 Task: In the Company manhattan.edu, Add note: 'Review and update the company's social media content calendar.'. Mark checkbox to create task to follow up ': Tomorrow'. Create task, with  description: Appointment FIxed, Add due date: Today; Add reminder: 30 Minutes before. Set Priority Low  and add note: Review the attached proposal before the meeting and highlight the key benefits for the client.. Logged in from softage.1@softage.net
Action: Mouse moved to (105, 62)
Screenshot: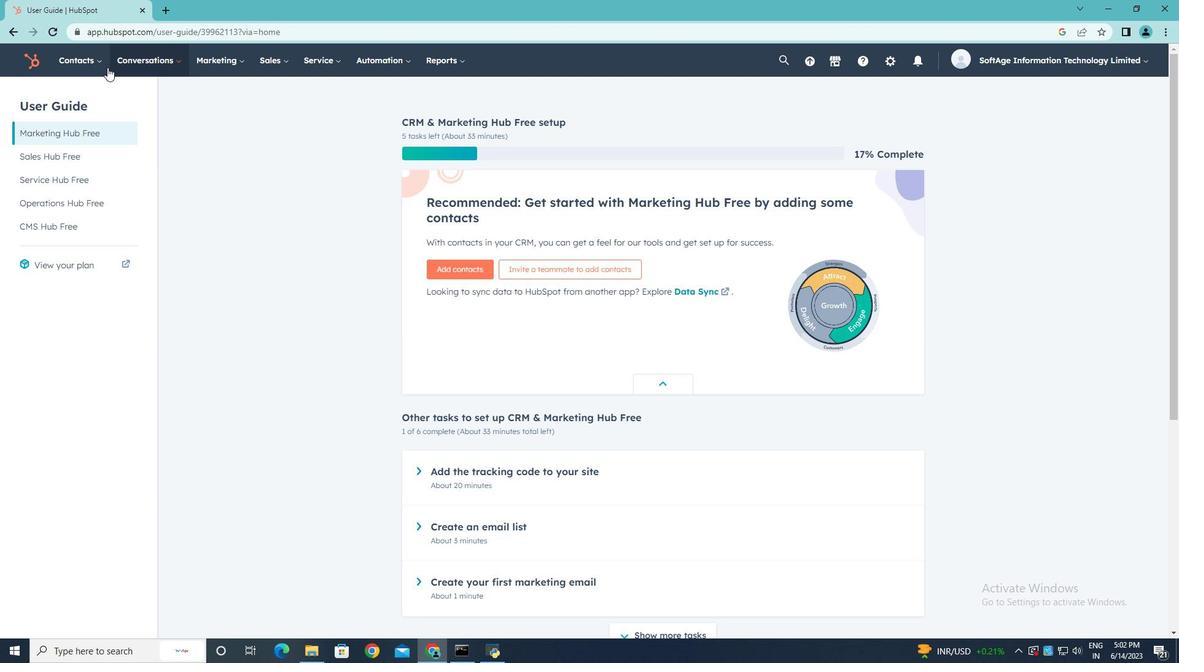 
Action: Mouse pressed left at (105, 62)
Screenshot: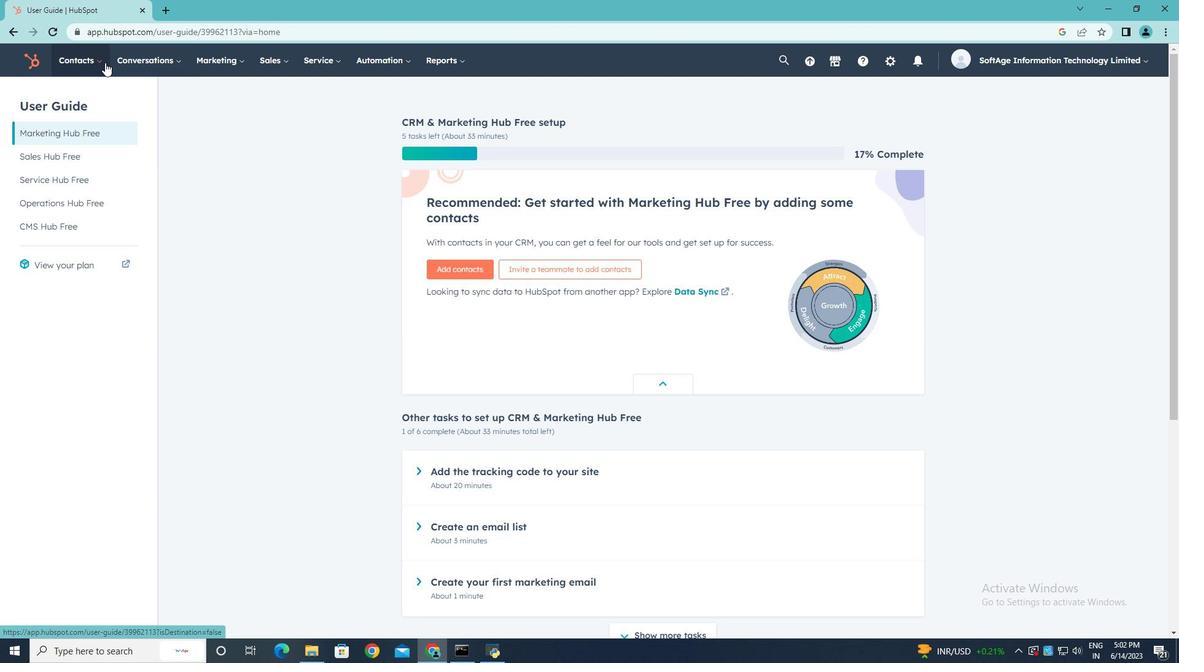 
Action: Mouse moved to (89, 122)
Screenshot: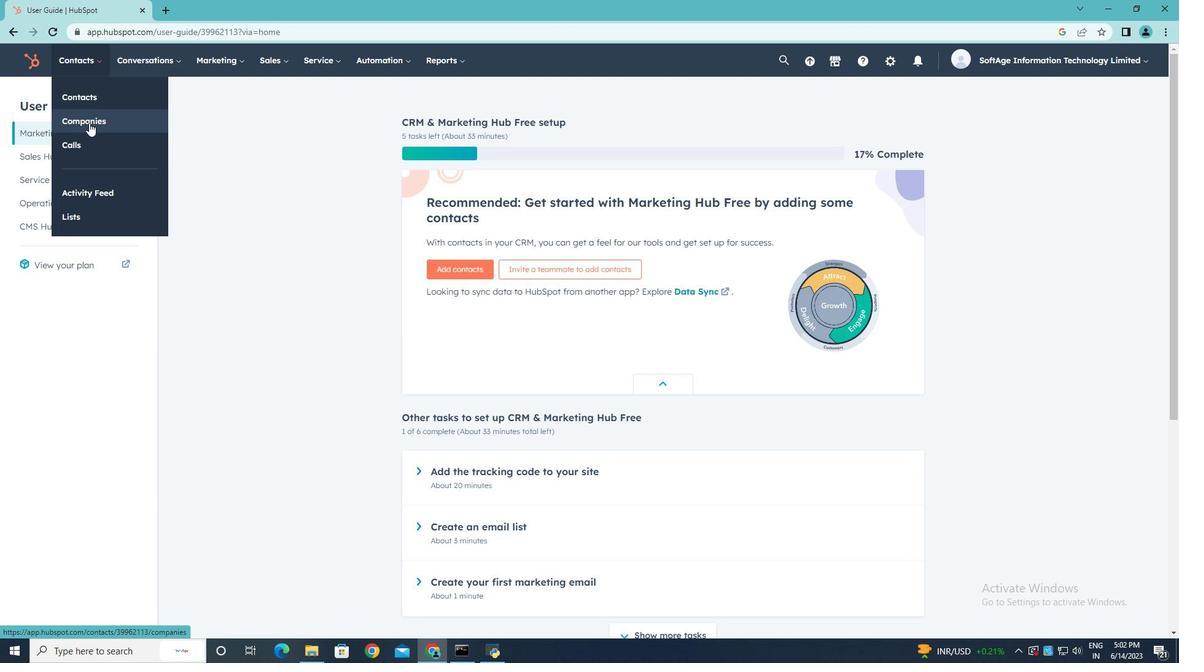 
Action: Mouse pressed left at (89, 122)
Screenshot: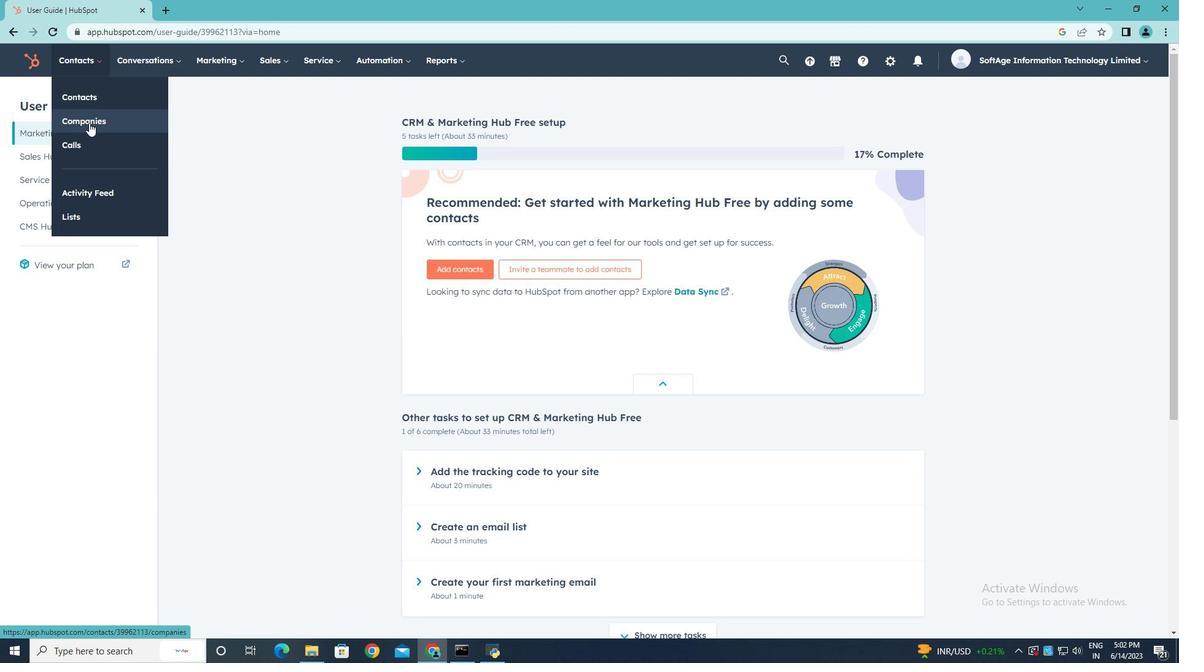 
Action: Mouse moved to (103, 195)
Screenshot: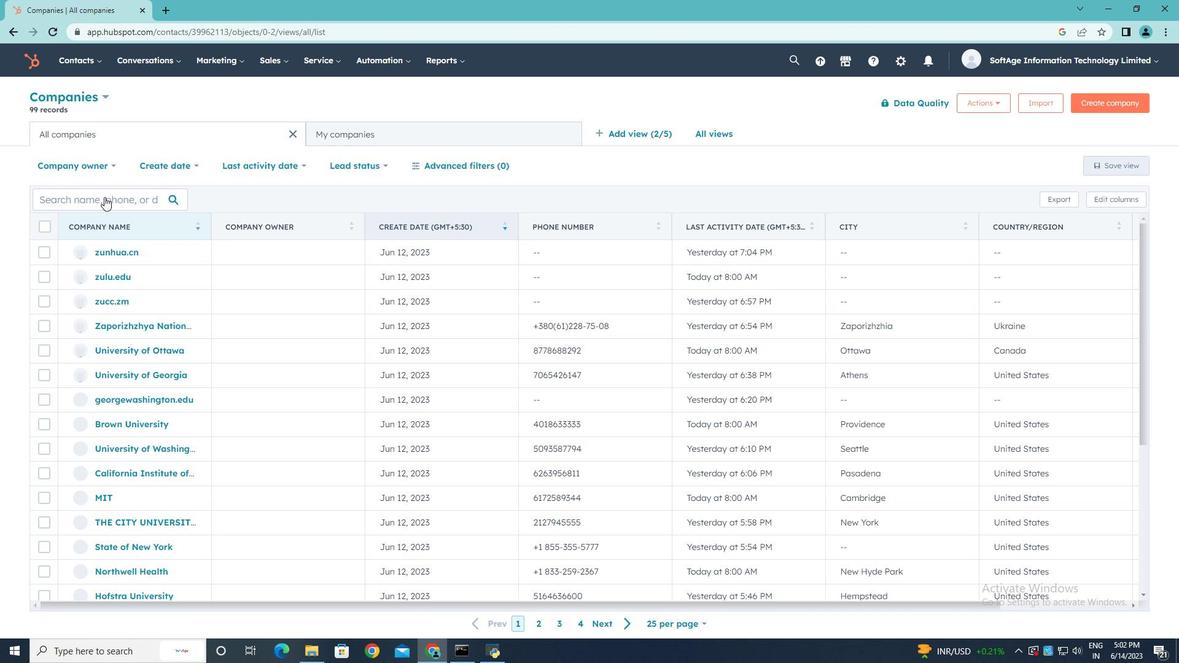 
Action: Mouse pressed left at (103, 195)
Screenshot: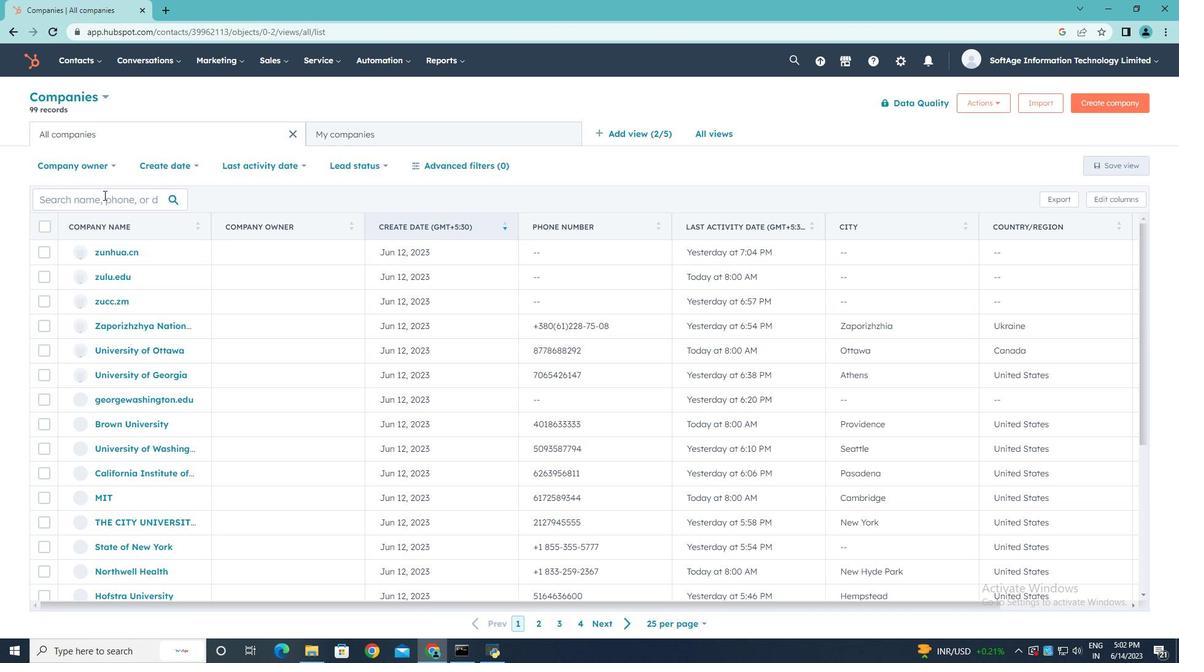 
Action: Key pressed manhattan.edu
Screenshot: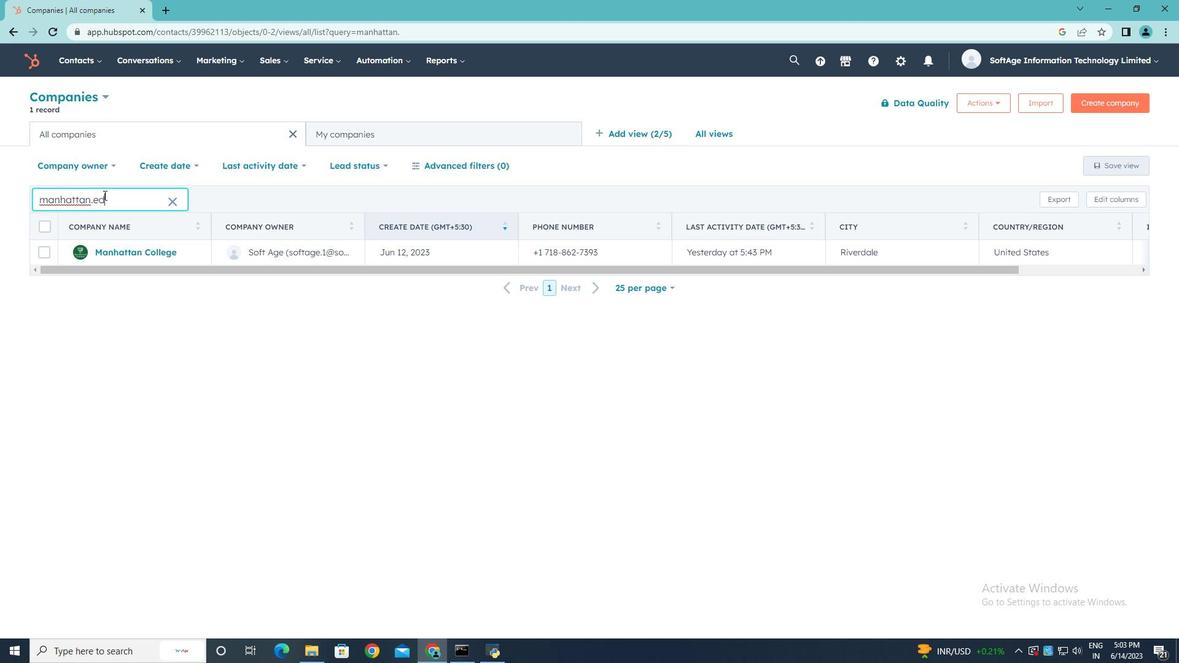 
Action: Mouse moved to (127, 252)
Screenshot: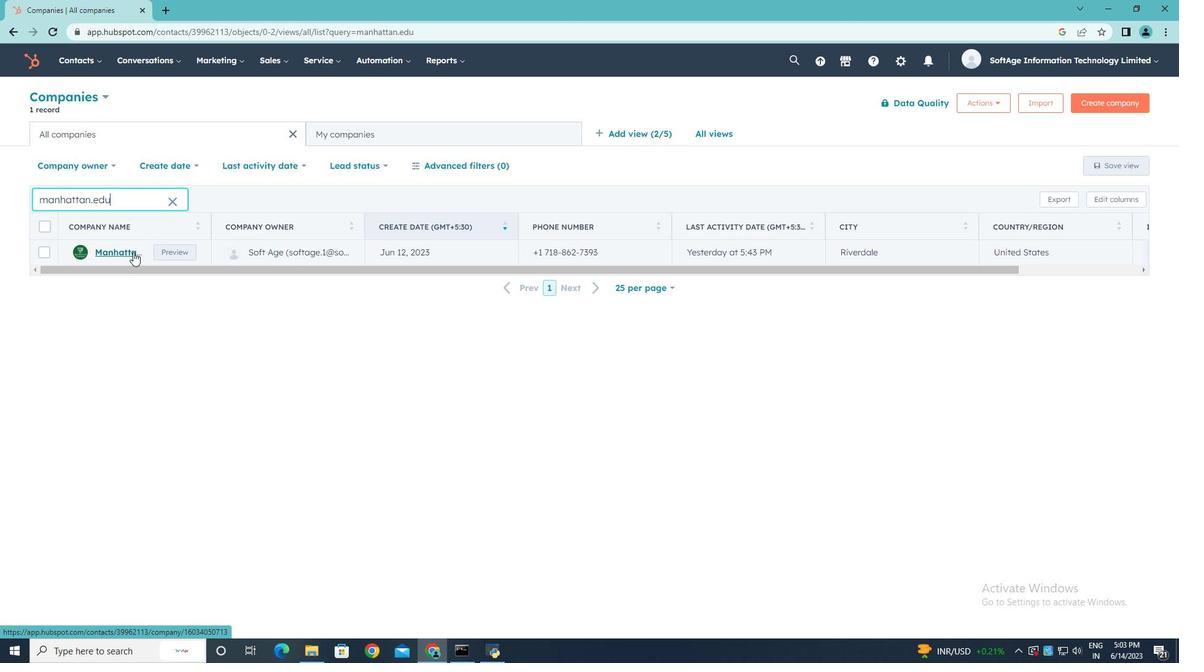 
Action: Mouse pressed left at (127, 252)
Screenshot: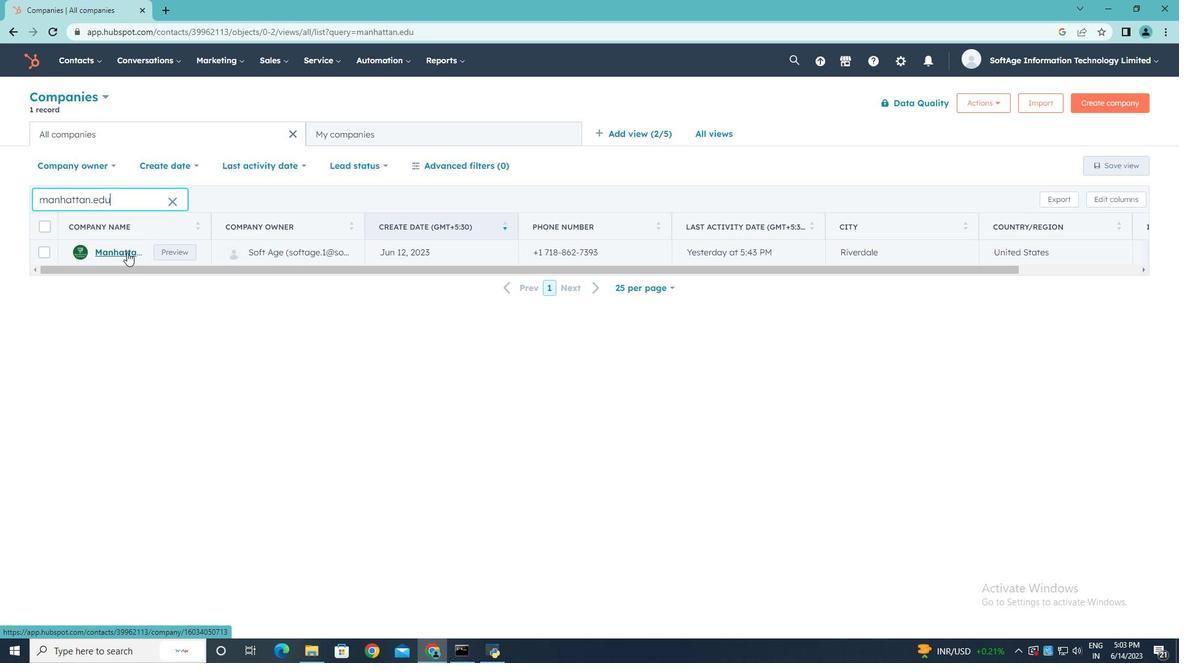 
Action: Mouse moved to (39, 203)
Screenshot: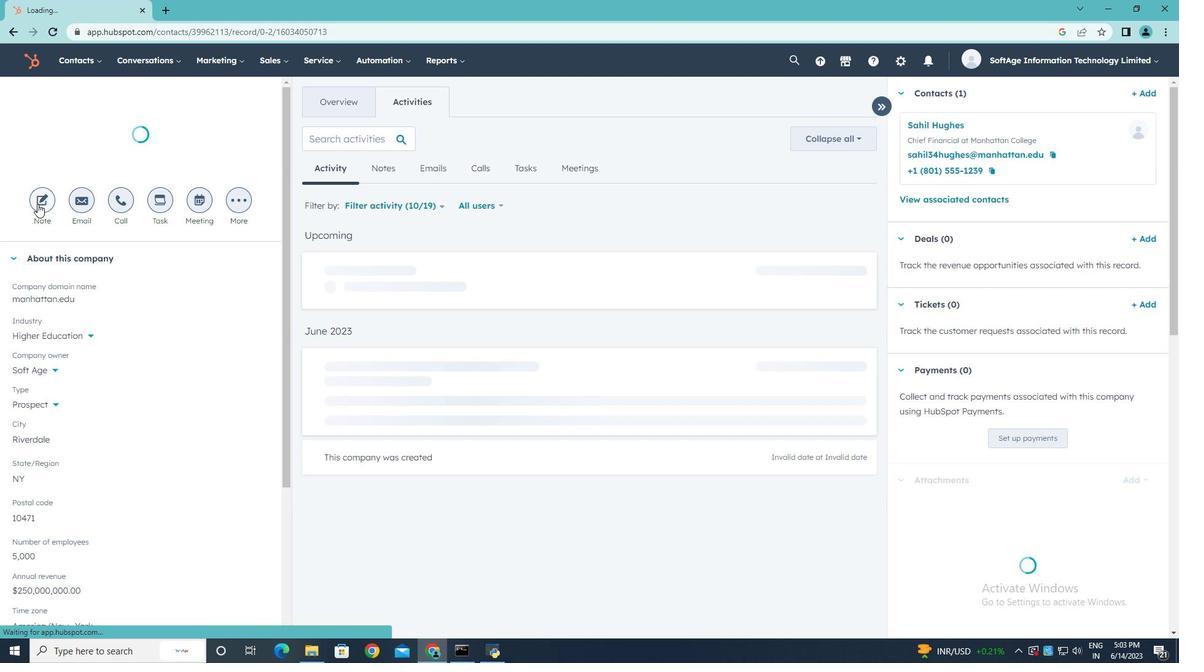 
Action: Mouse pressed left at (39, 203)
Screenshot: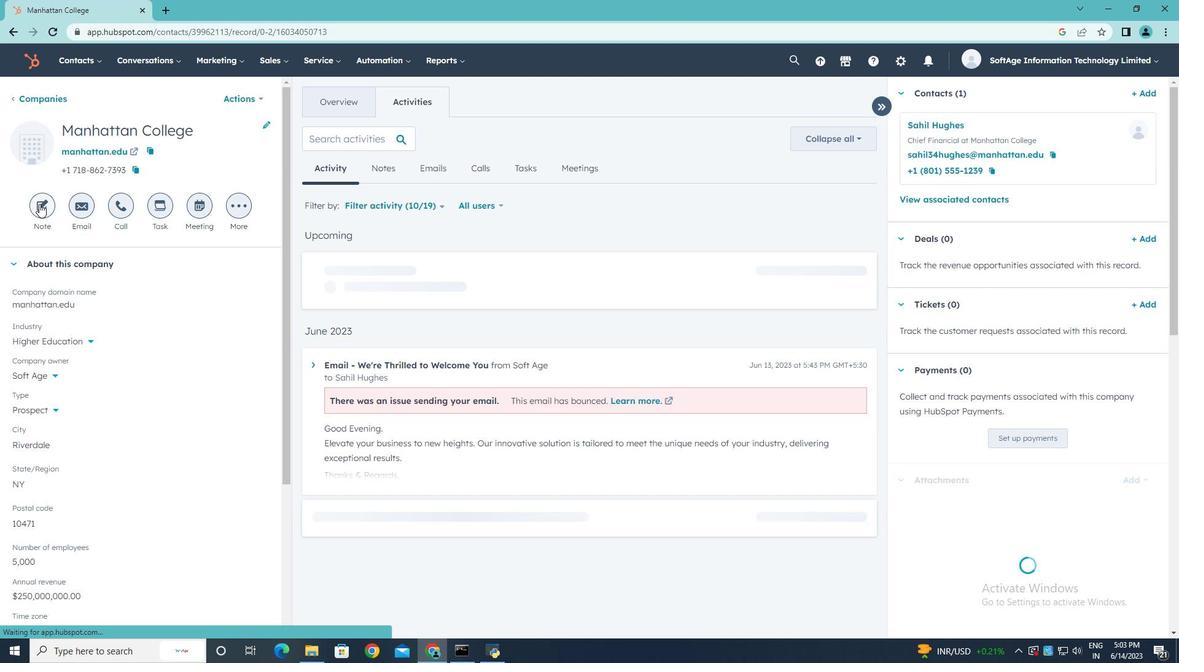 
Action: Key pressed <Key.shift>Review<Key.space>and<Key.space>update<Key.space>the<Key.space>company's<Key.space>social<Key.space>media<Key.space>content<Key.space>calendar.
Screenshot: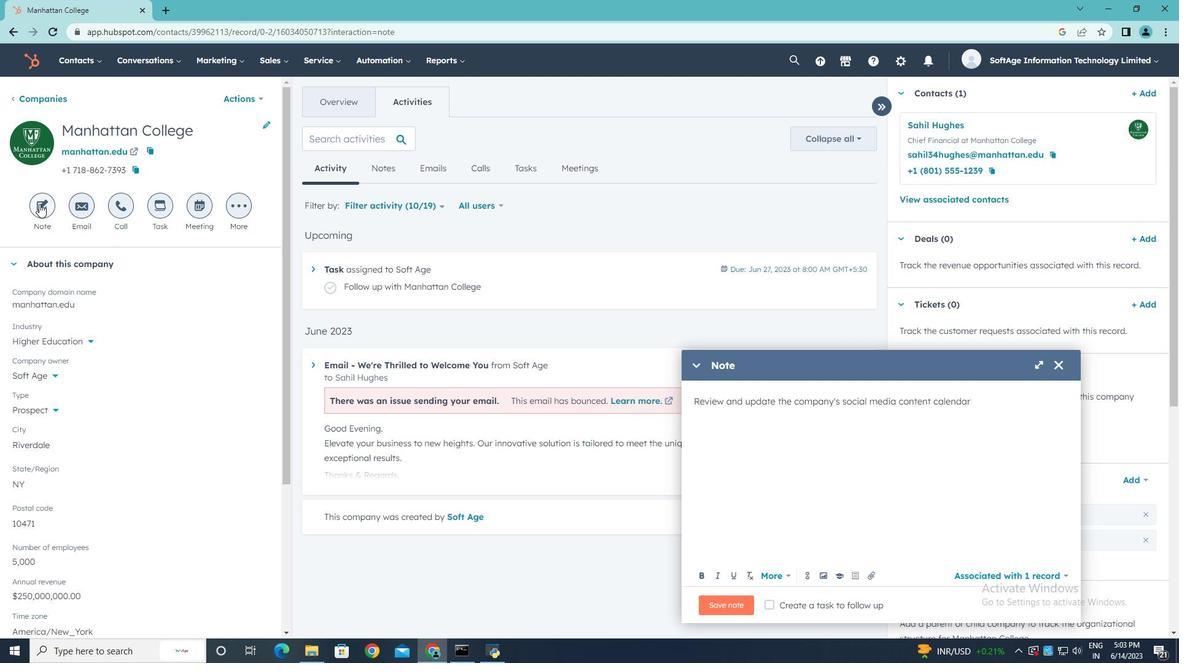 
Action: Mouse moved to (769, 604)
Screenshot: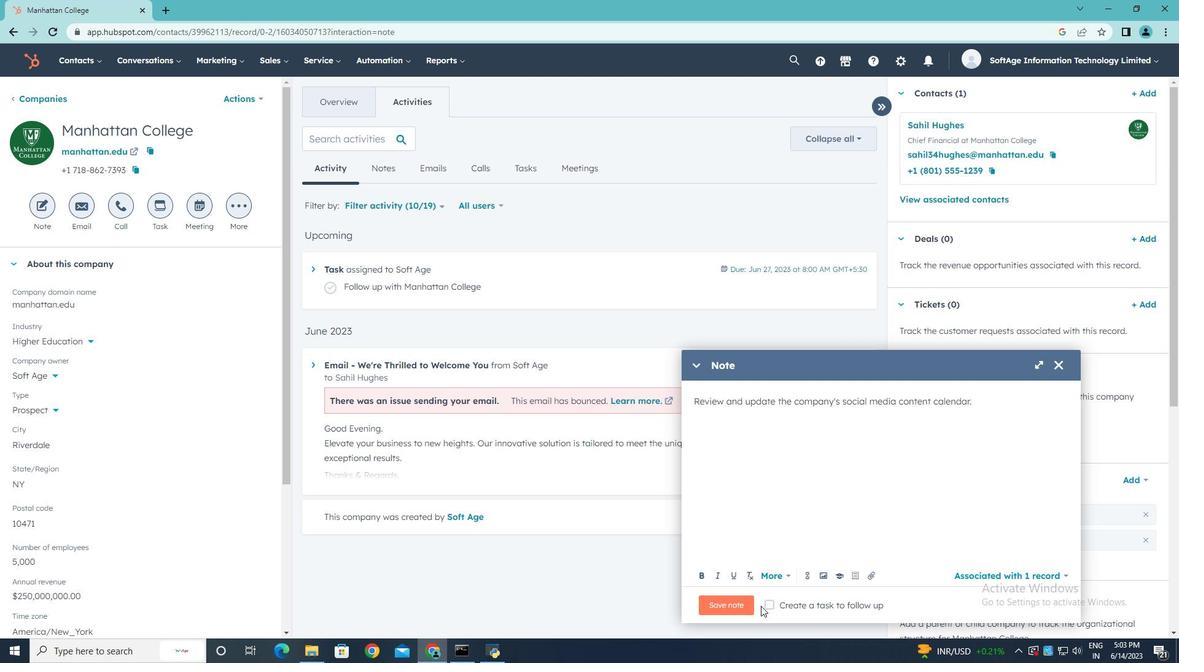 
Action: Mouse pressed left at (769, 604)
Screenshot: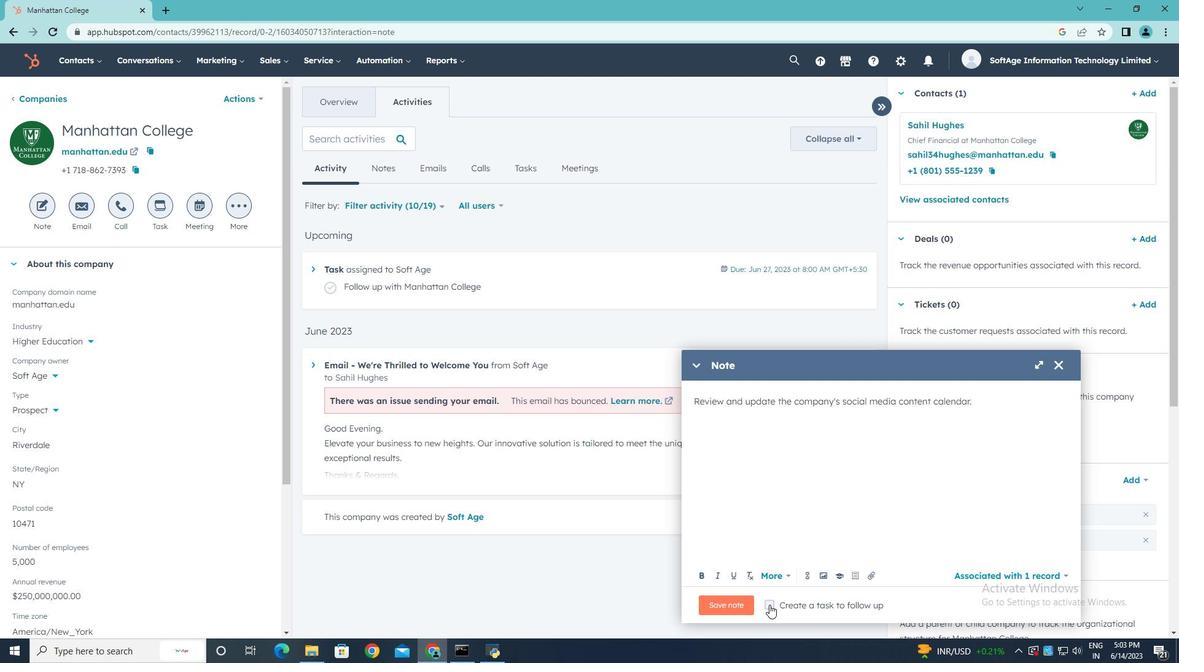 
Action: Mouse moved to (1010, 604)
Screenshot: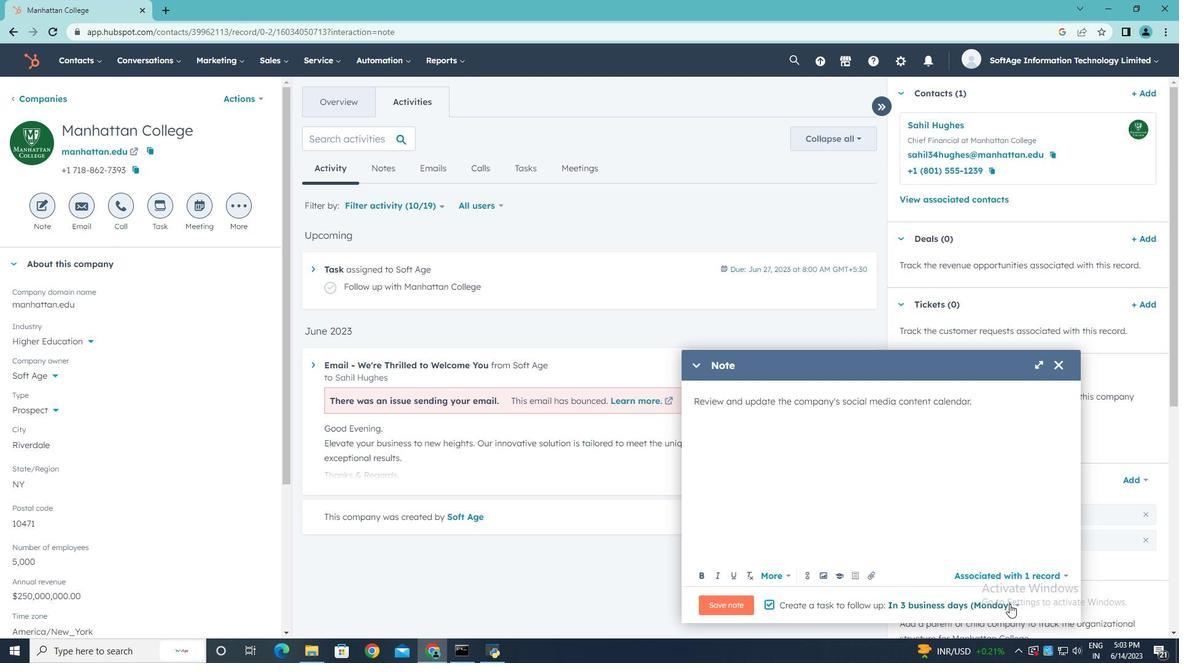 
Action: Mouse pressed left at (1010, 604)
Screenshot: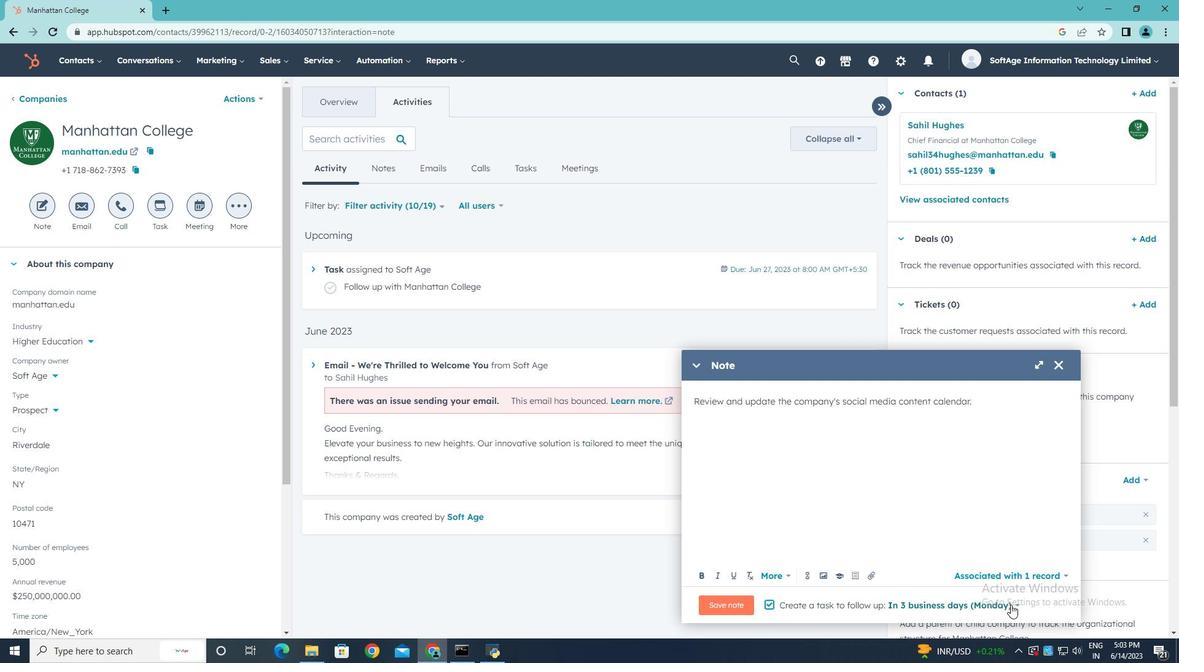 
Action: Mouse moved to (927, 492)
Screenshot: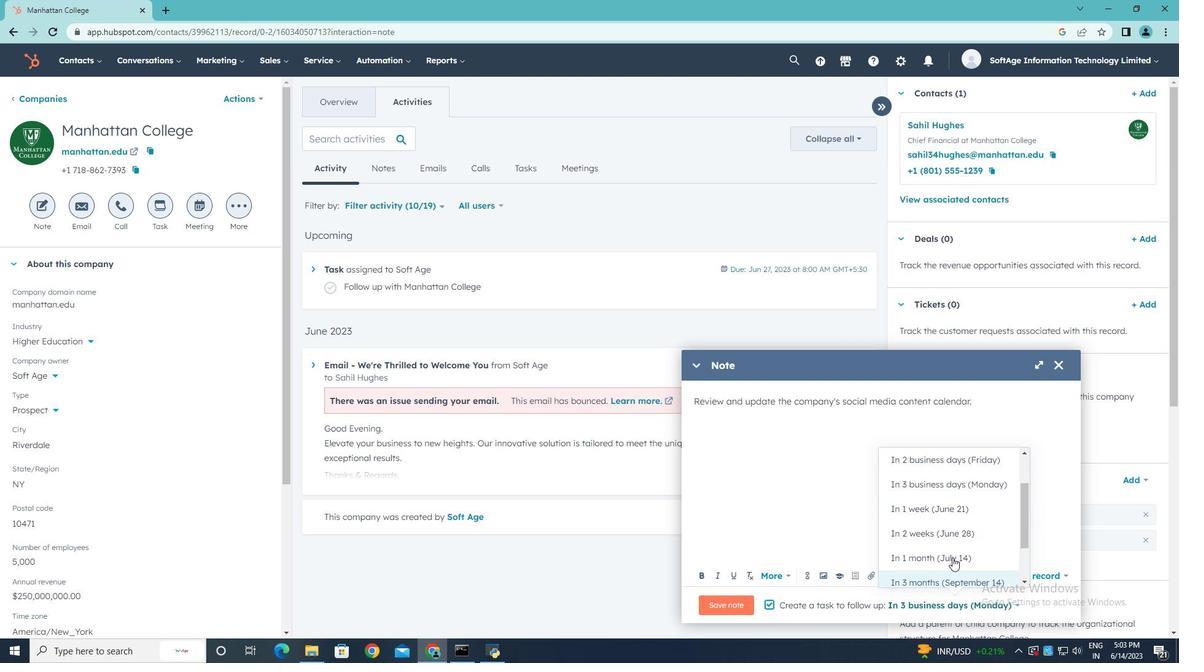 
Action: Mouse scrolled (927, 493) with delta (0, 0)
Screenshot: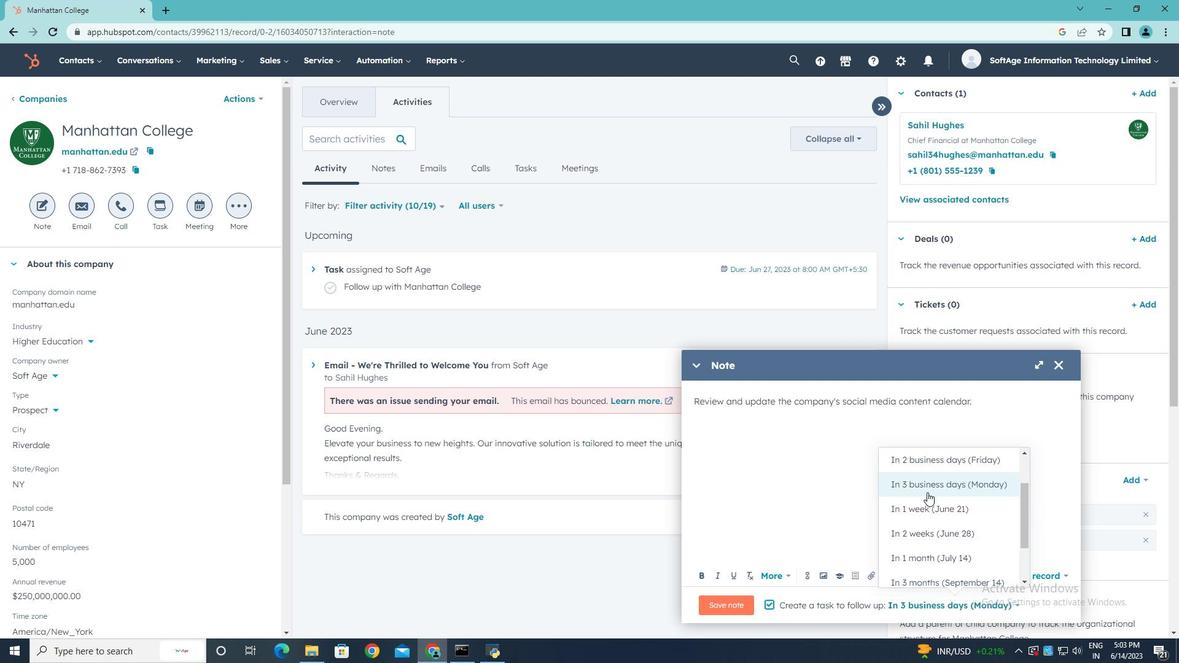 
Action: Mouse scrolled (927, 493) with delta (0, 0)
Screenshot: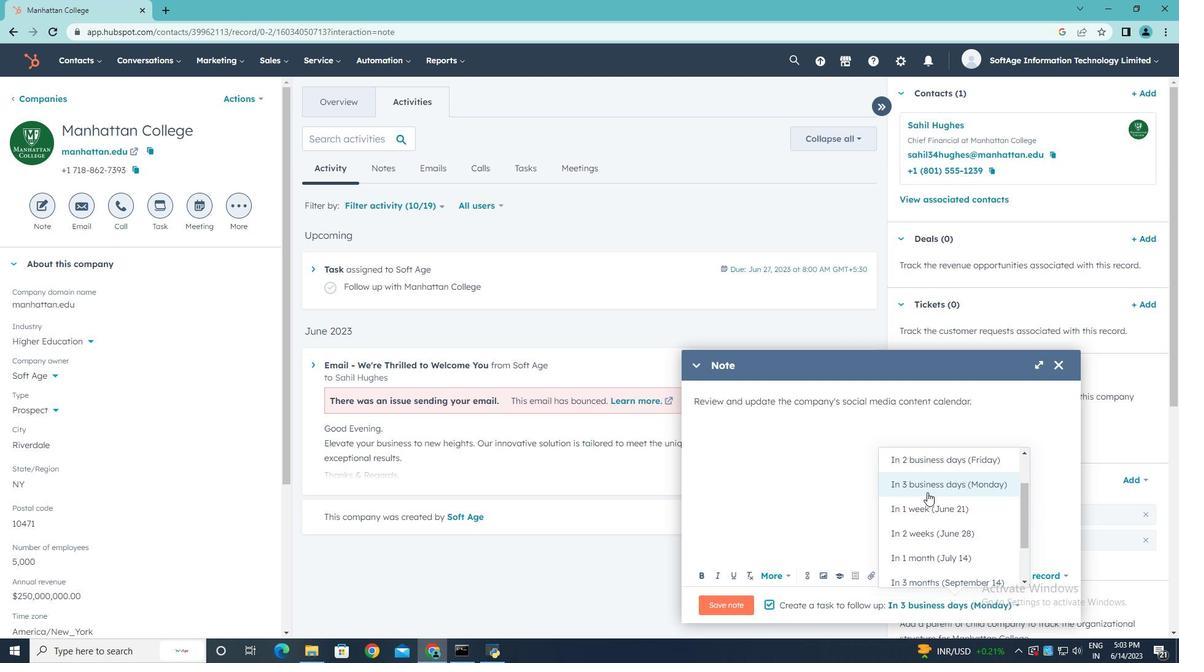 
Action: Mouse scrolled (927, 493) with delta (0, 0)
Screenshot: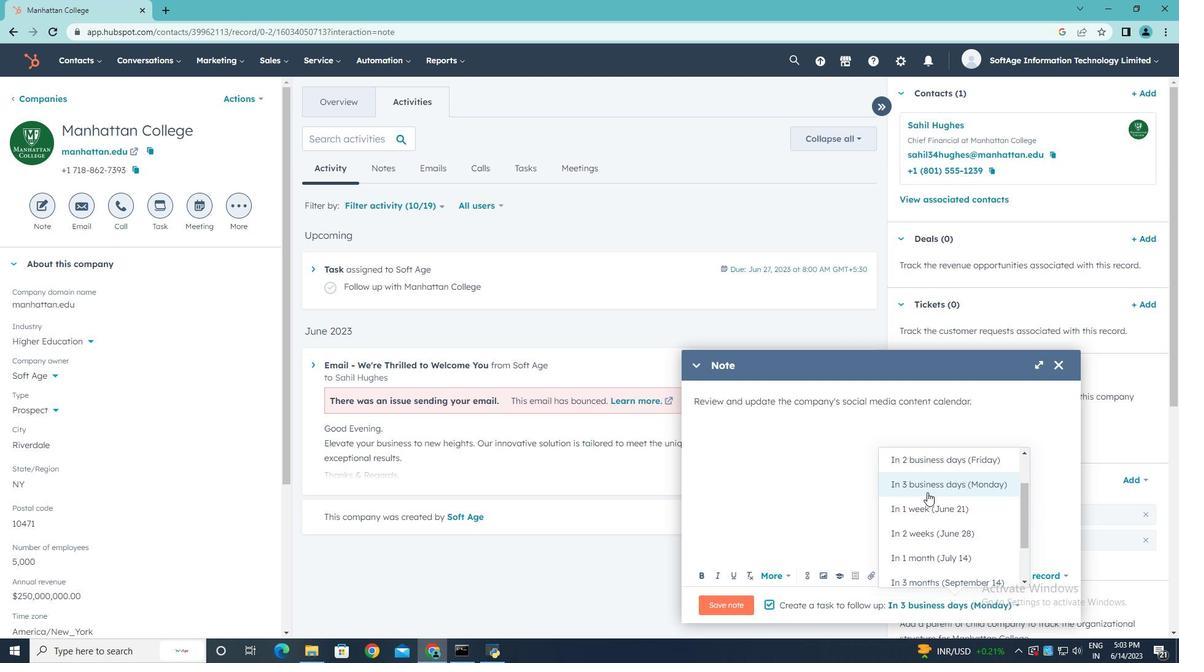 
Action: Mouse scrolled (927, 493) with delta (0, 0)
Screenshot: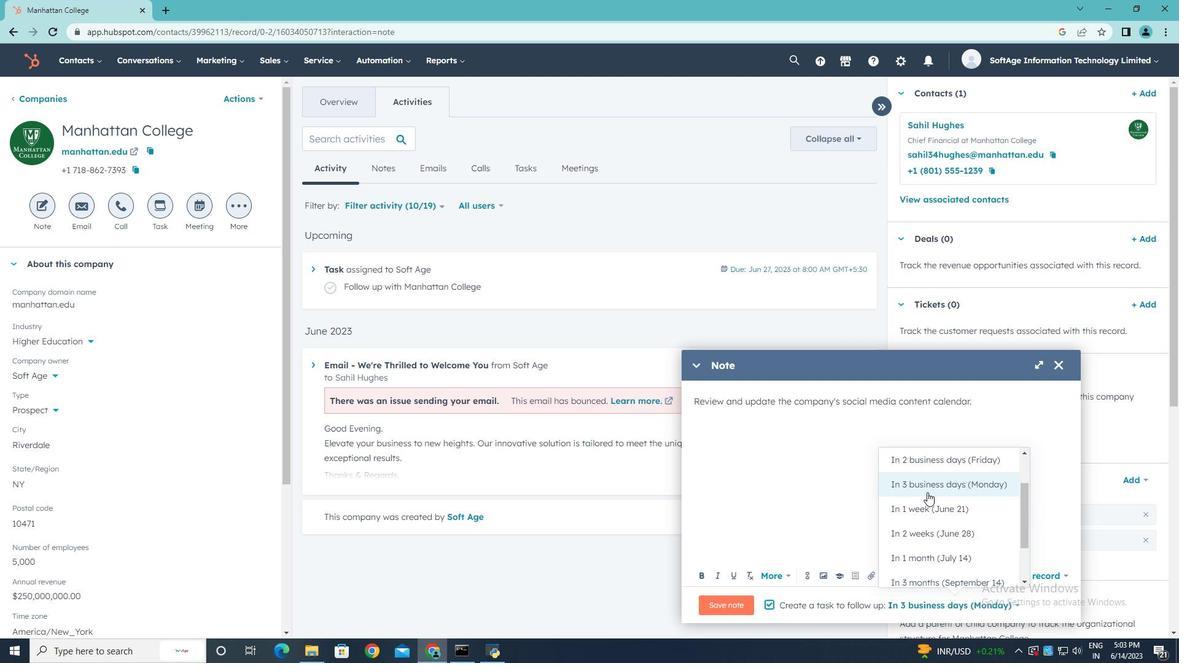 
Action: Mouse pressed left at (927, 492)
Screenshot: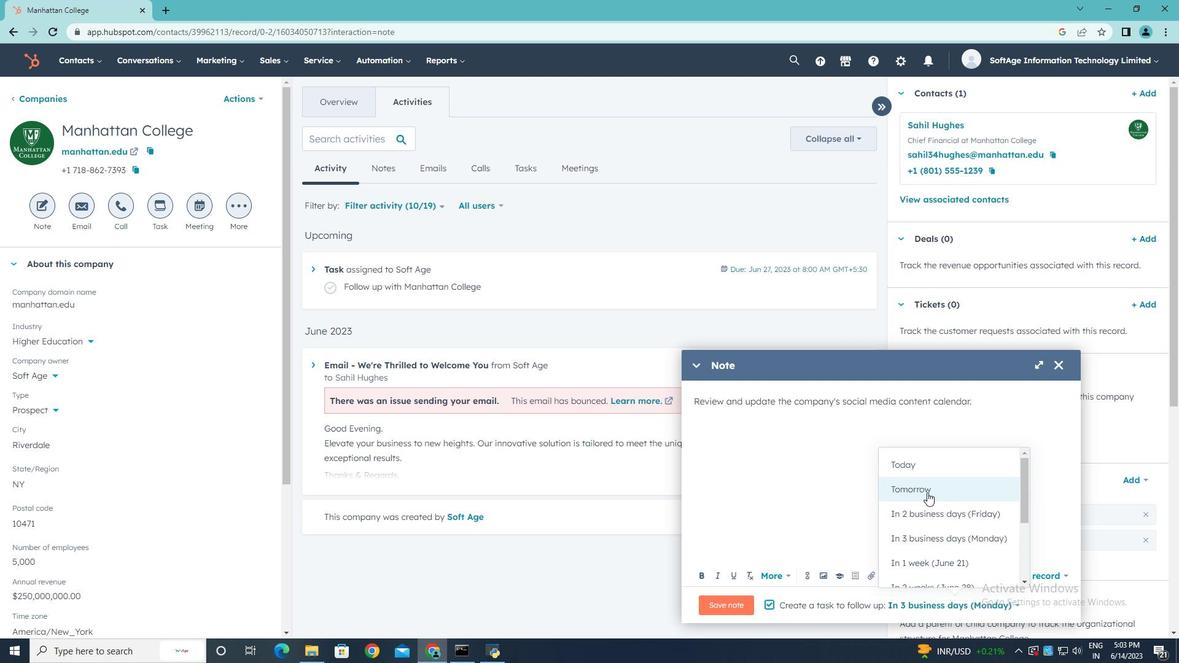 
Action: Mouse moved to (741, 601)
Screenshot: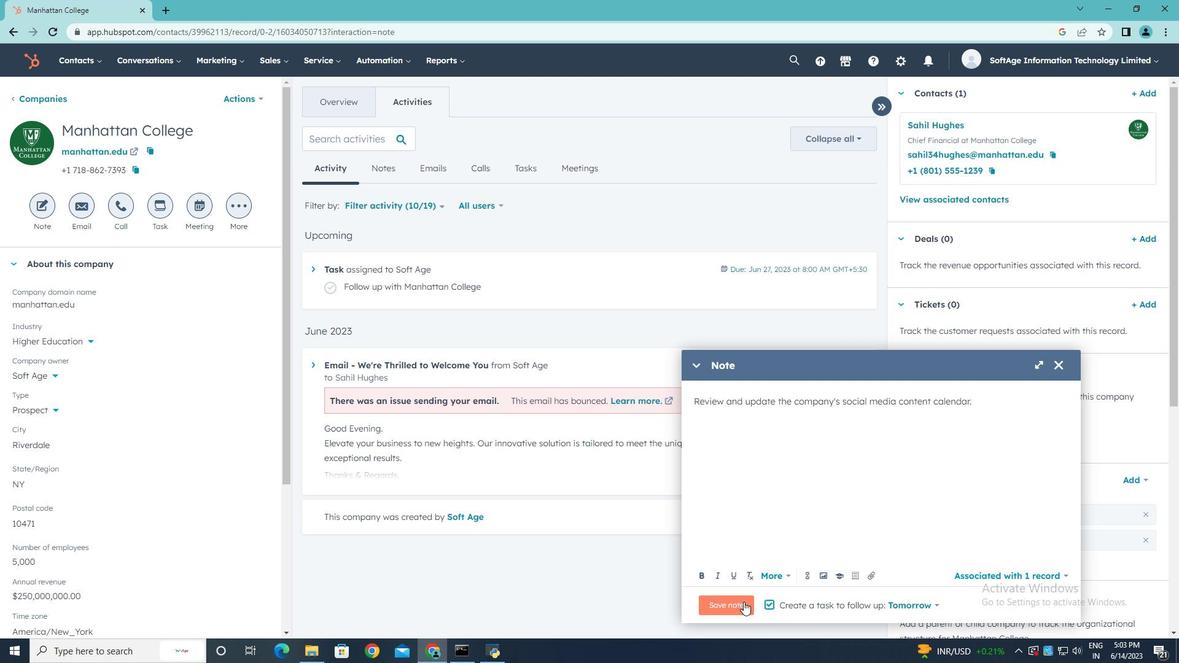 
Action: Mouse pressed left at (741, 601)
Screenshot: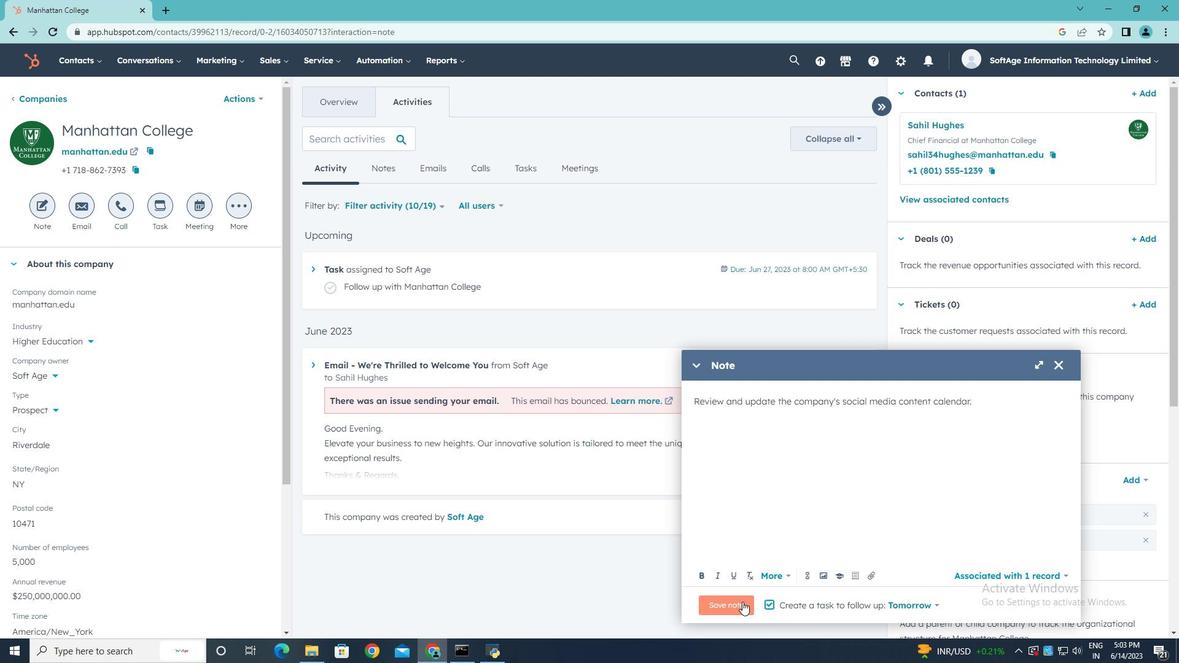 
Action: Mouse moved to (159, 213)
Screenshot: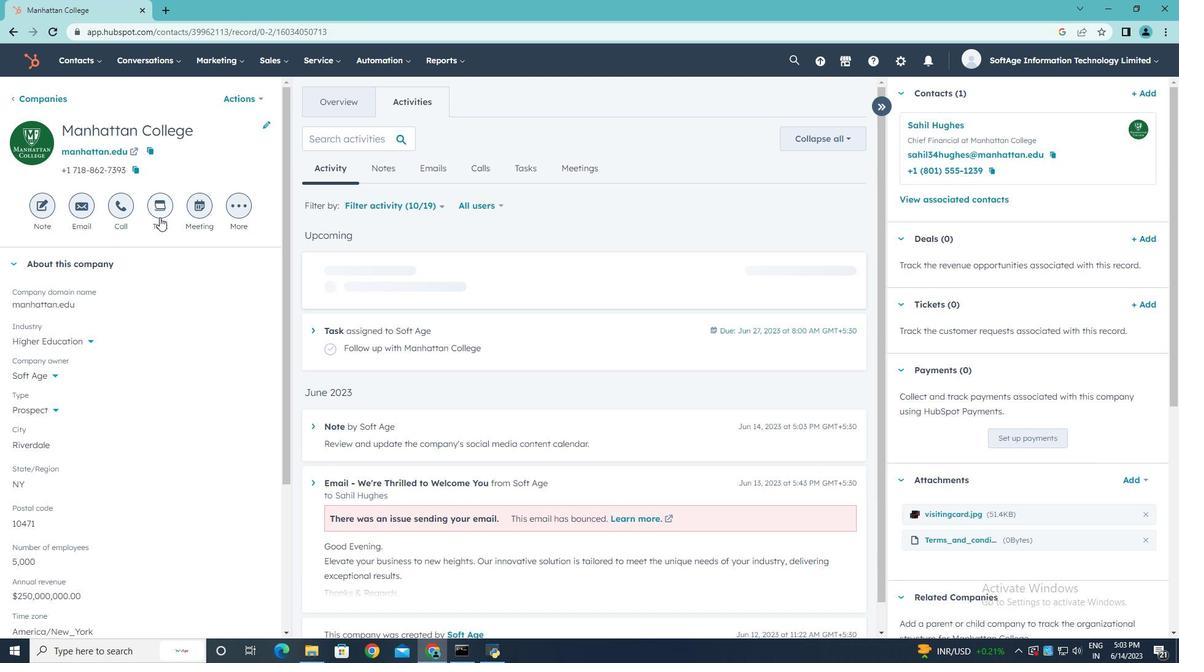 
Action: Mouse pressed left at (159, 213)
Screenshot: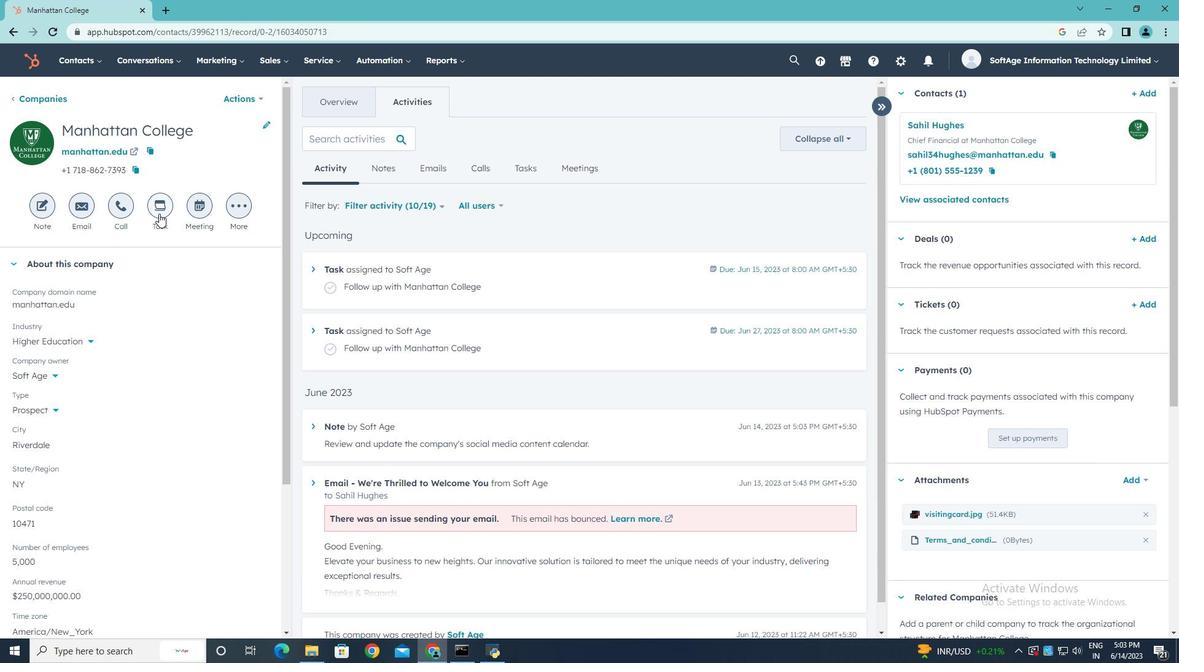 
Action: Mouse moved to (148, 213)
Screenshot: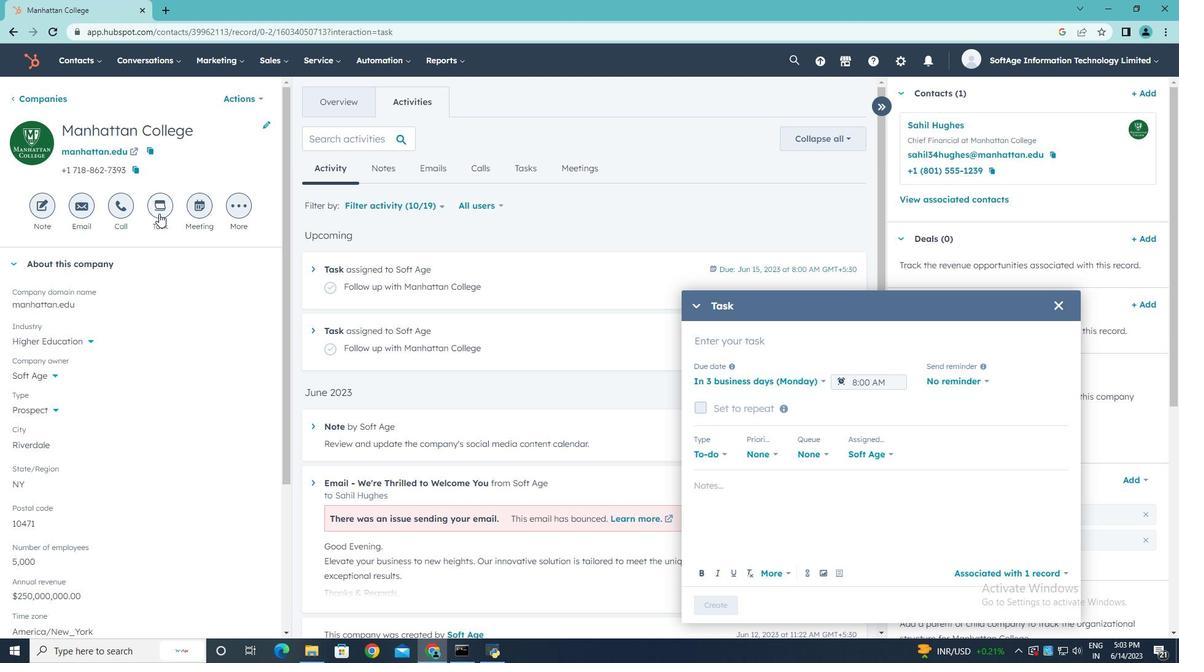 
Action: Key pressed <Key.shift>Appointment<Key.space><Key.shift><Key.shift><Key.shift><Key.shift><Key.shift><Key.shift><Key.shift><Key.shift>Flxed
Screenshot: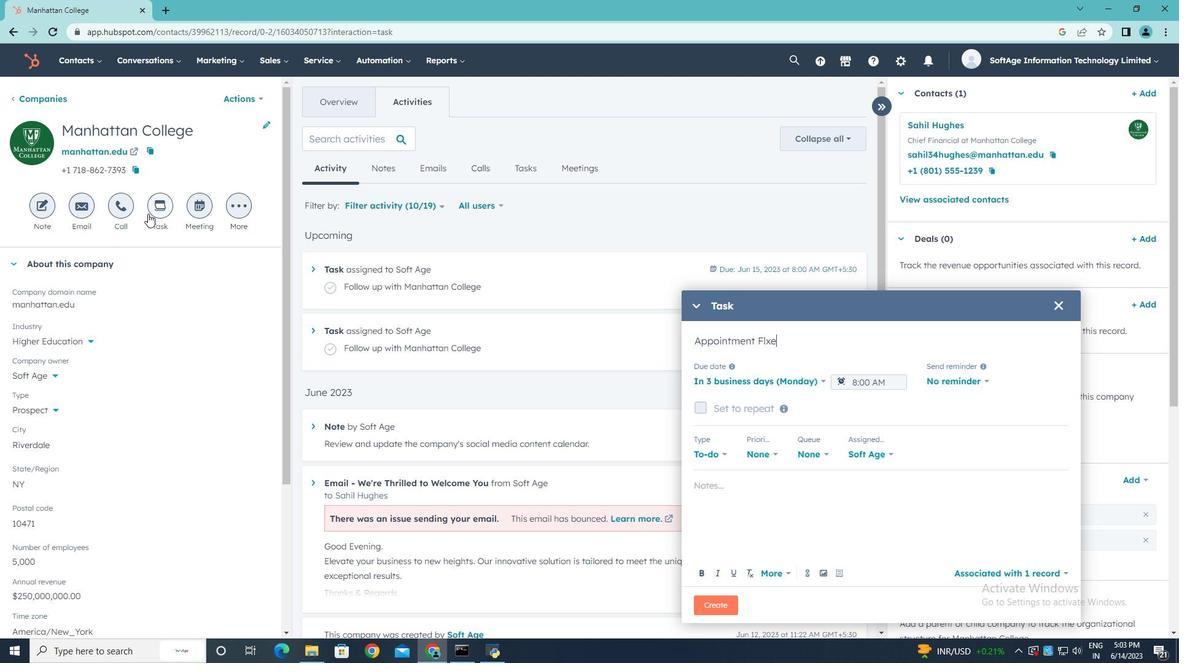 
Action: Mouse moved to (822, 382)
Screenshot: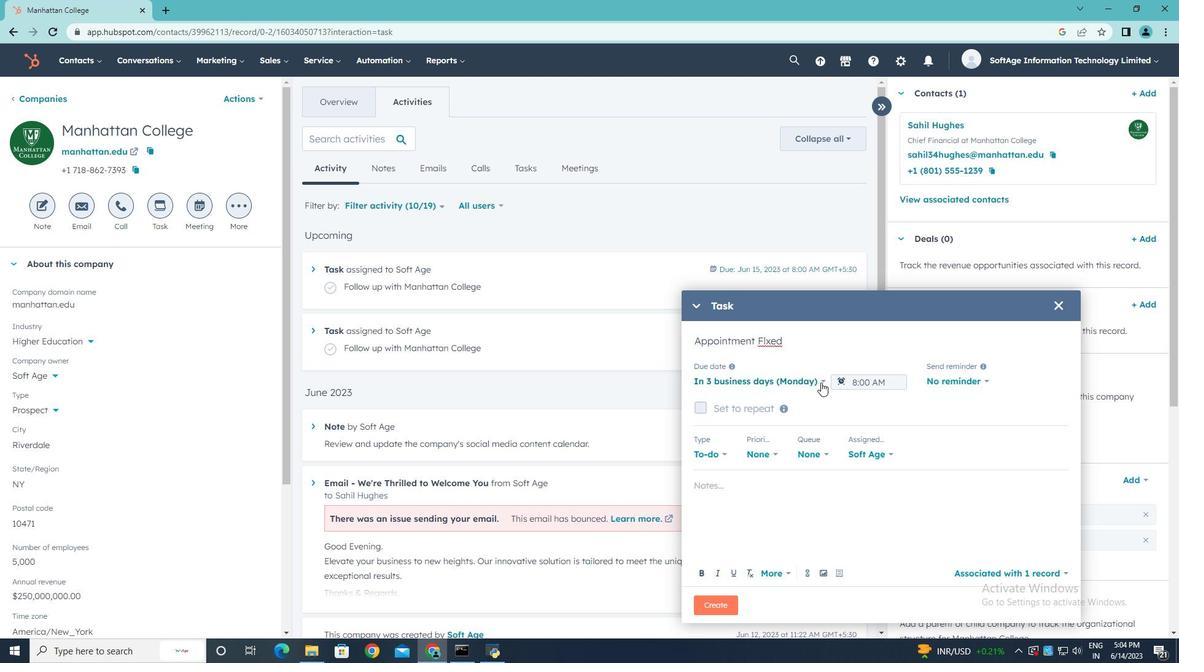 
Action: Mouse pressed left at (822, 382)
Screenshot: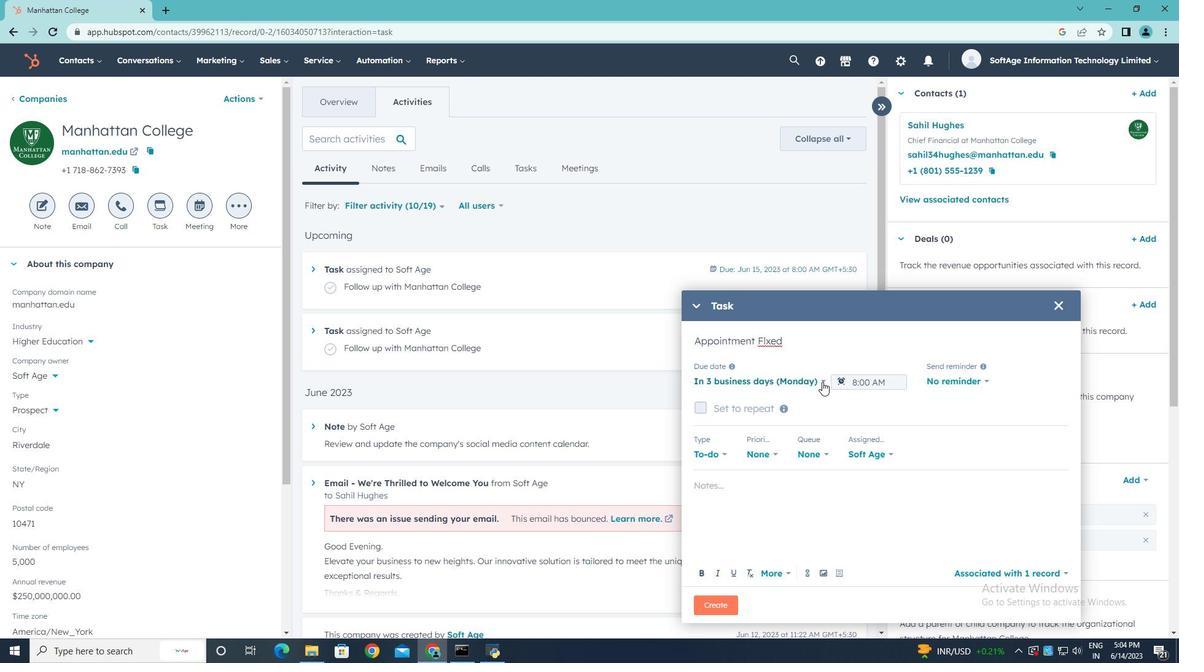 
Action: Mouse moved to (760, 422)
Screenshot: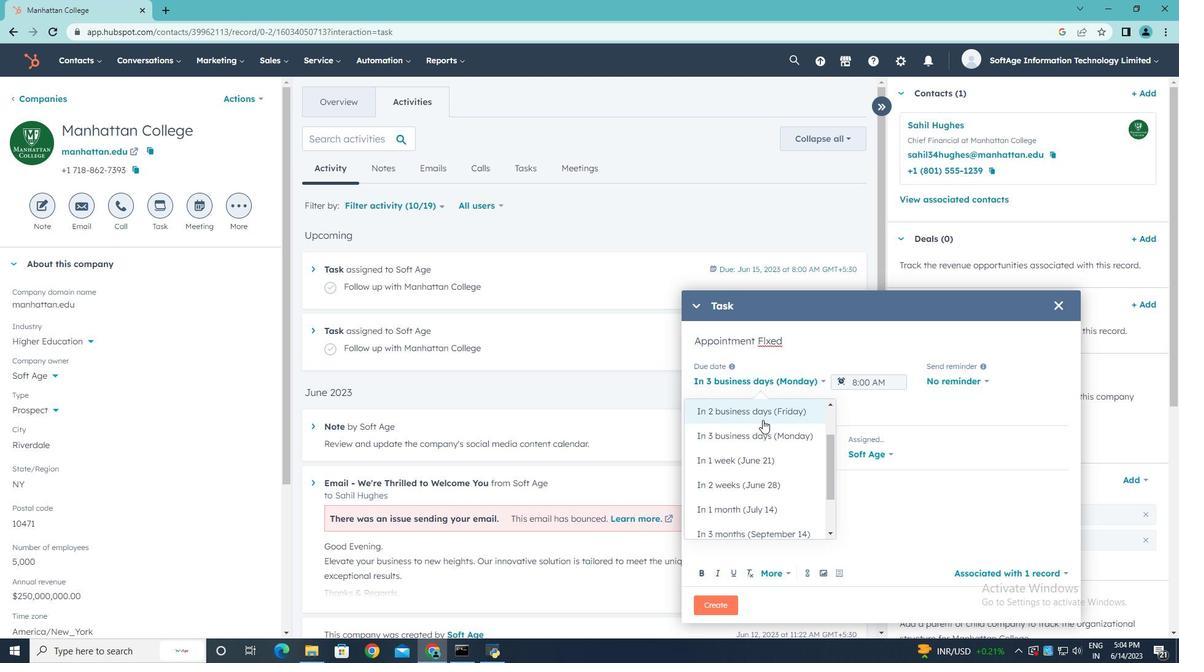 
Action: Mouse scrolled (760, 423) with delta (0, 0)
Screenshot: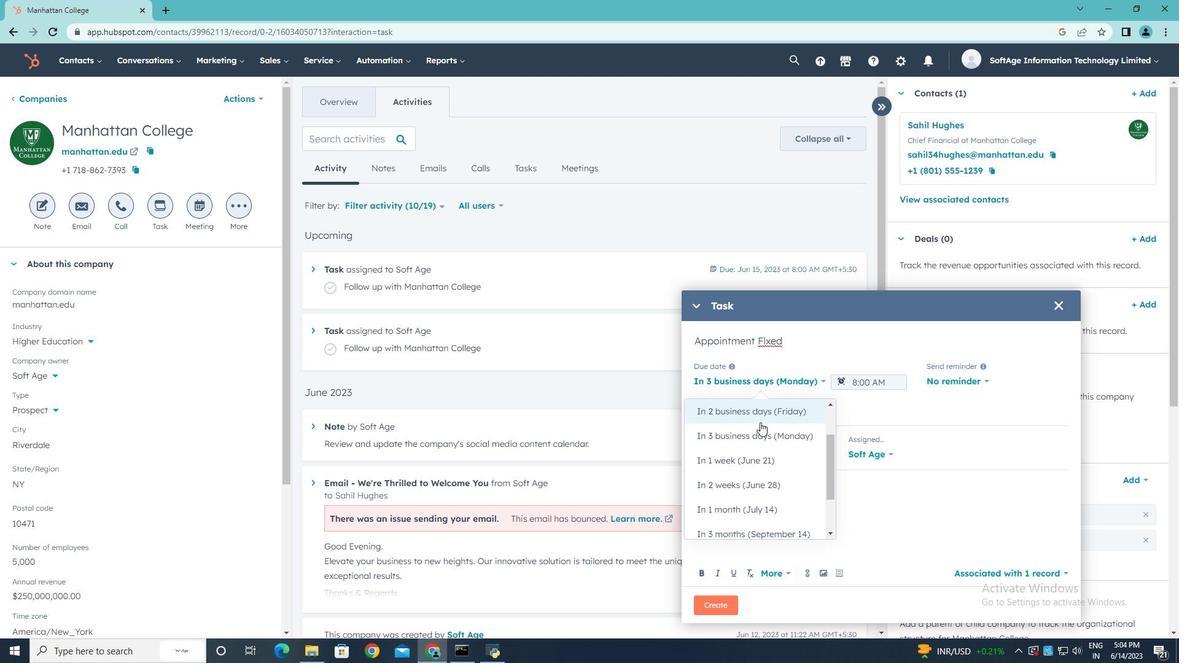 
Action: Mouse moved to (760, 422)
Screenshot: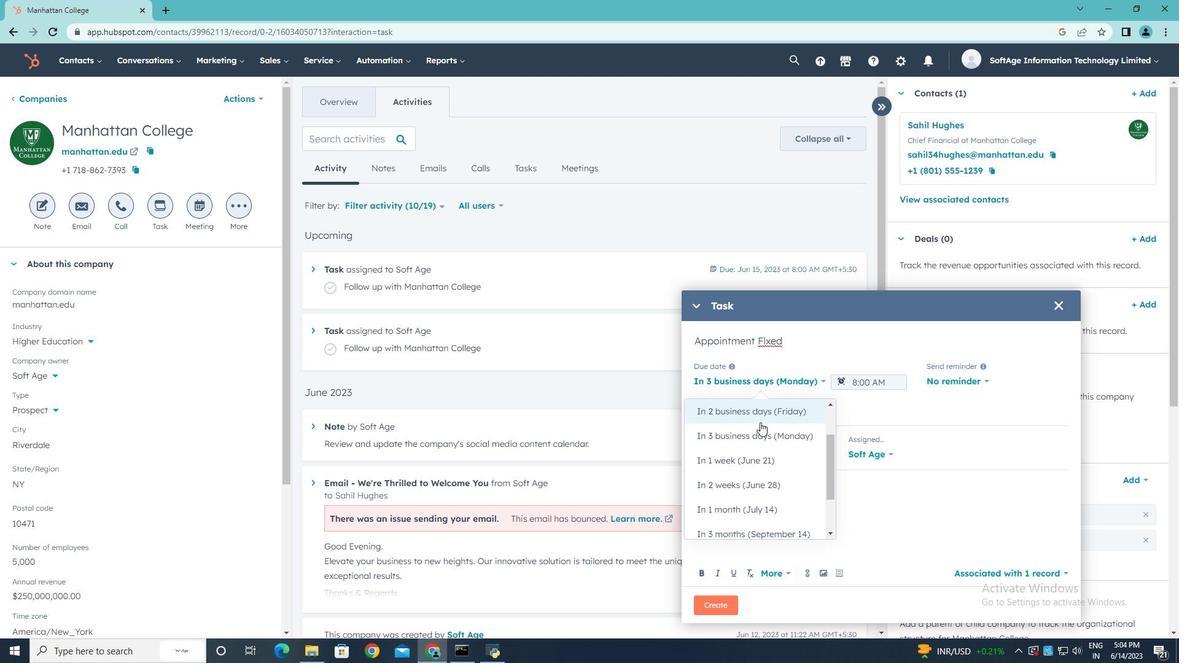 
Action: Mouse scrolled (760, 423) with delta (0, 0)
Screenshot: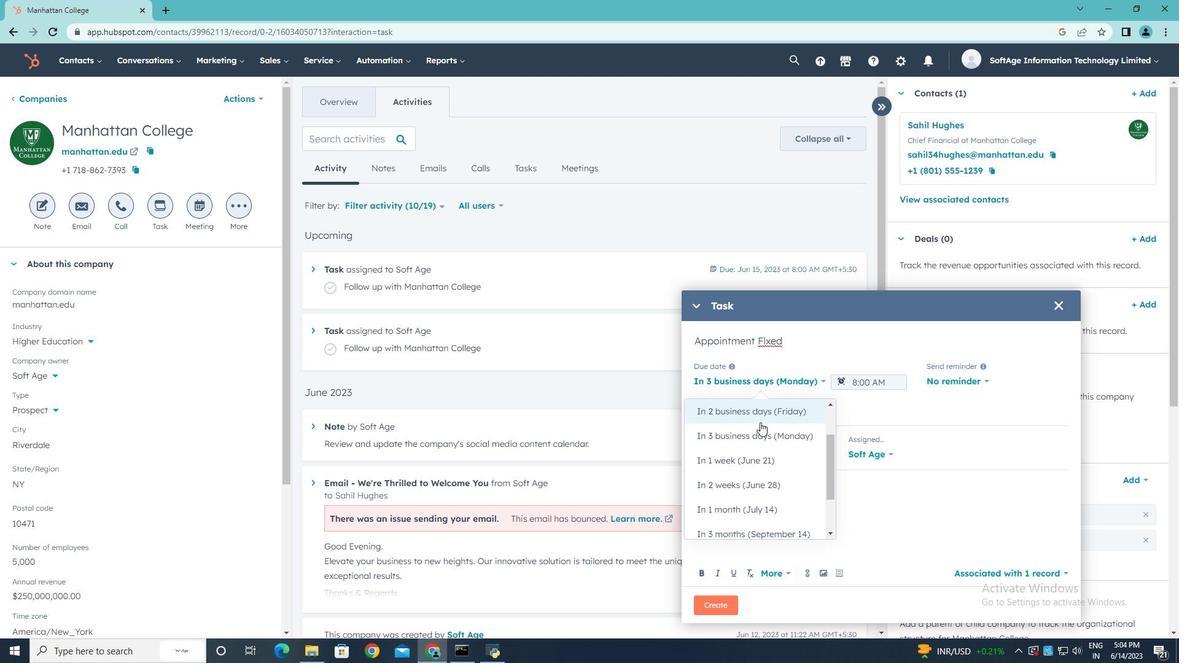 
Action: Mouse moved to (749, 437)
Screenshot: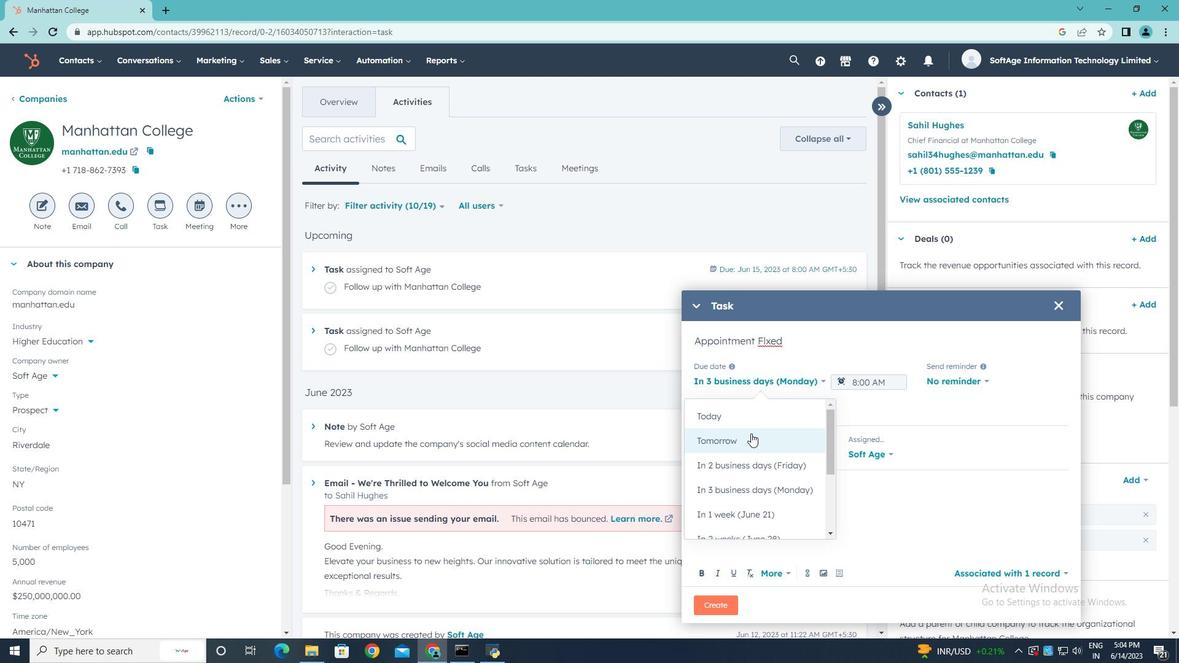 
Action: Mouse pressed left at (749, 437)
Screenshot: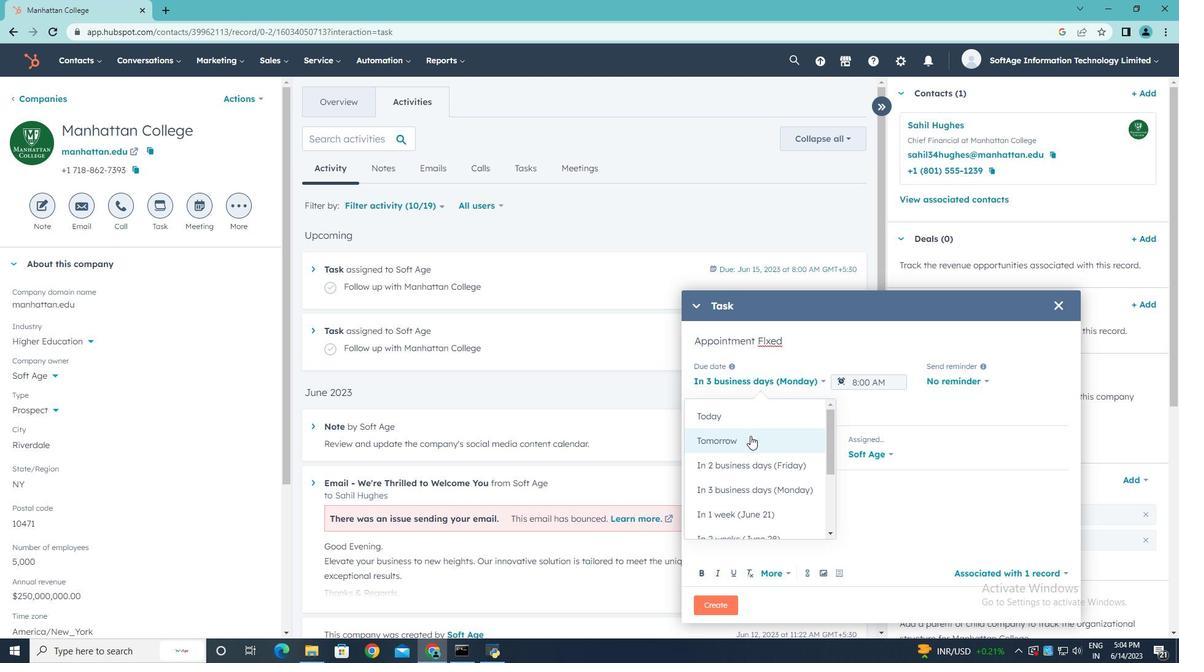 
Action: Mouse moved to (907, 383)
Screenshot: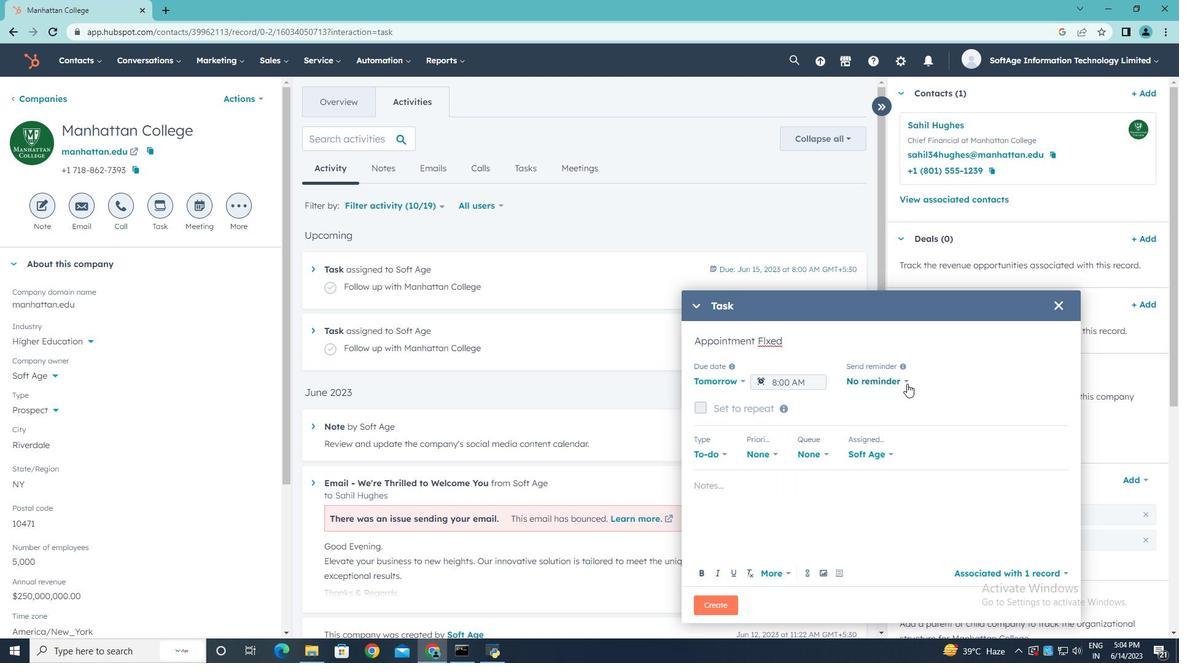 
Action: Mouse pressed left at (907, 383)
Screenshot: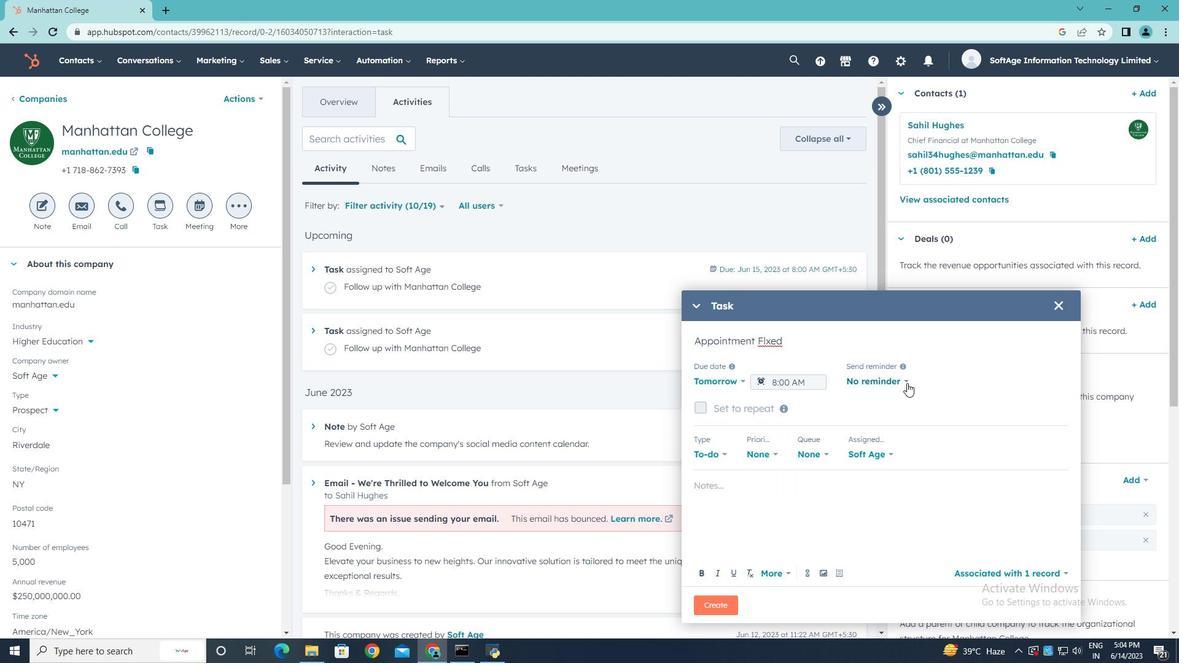 
Action: Mouse moved to (882, 467)
Screenshot: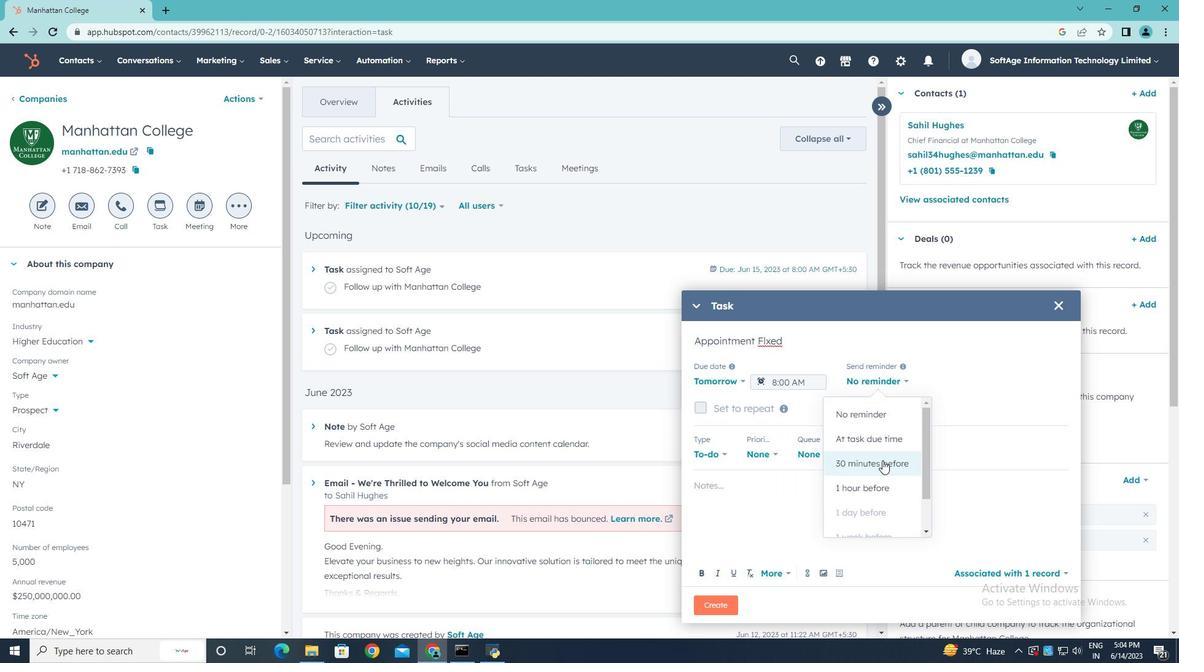 
Action: Mouse pressed left at (882, 467)
Screenshot: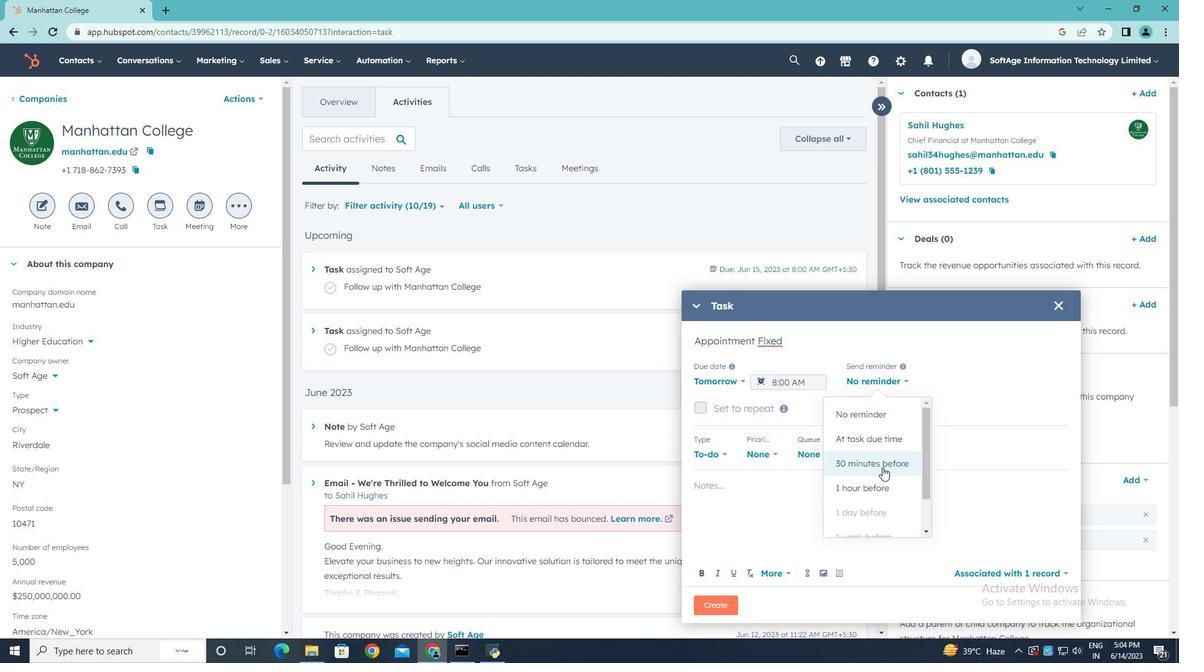 
Action: Mouse moved to (776, 455)
Screenshot: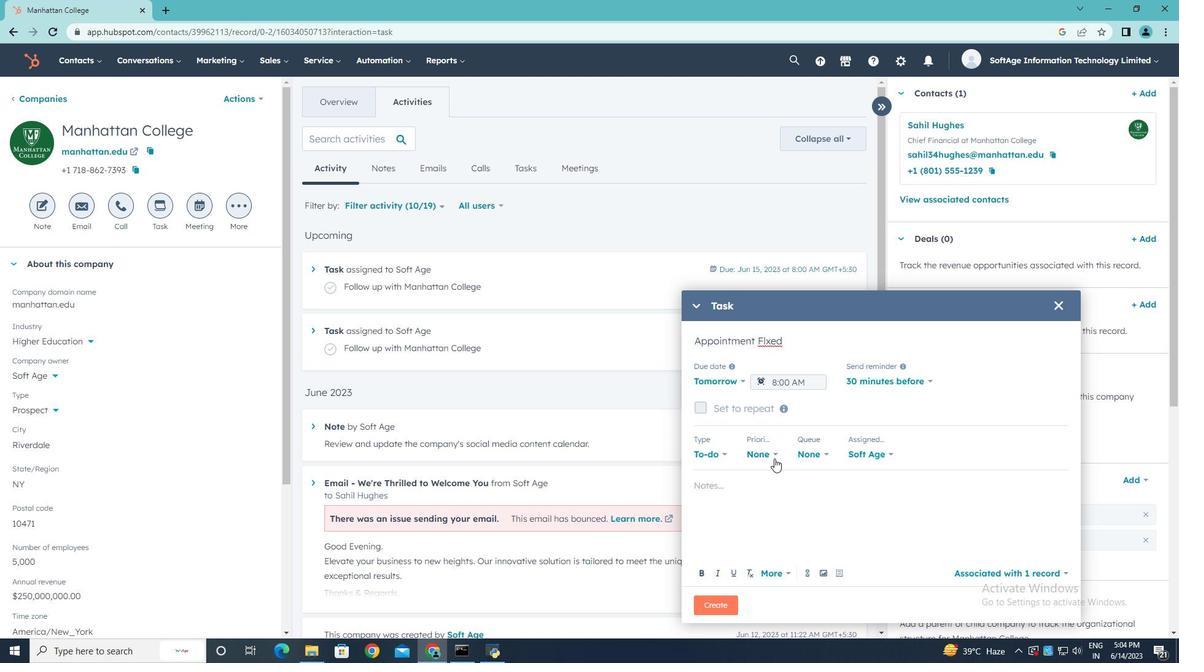 
Action: Mouse pressed left at (776, 455)
Screenshot: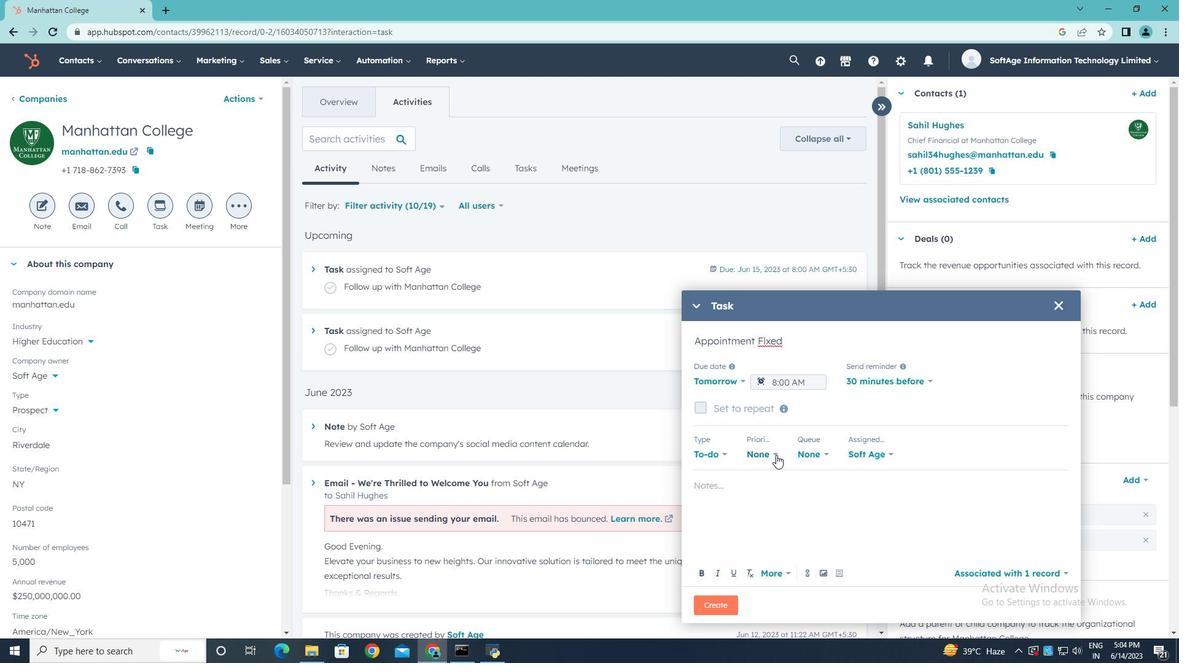 
Action: Mouse moved to (756, 516)
Screenshot: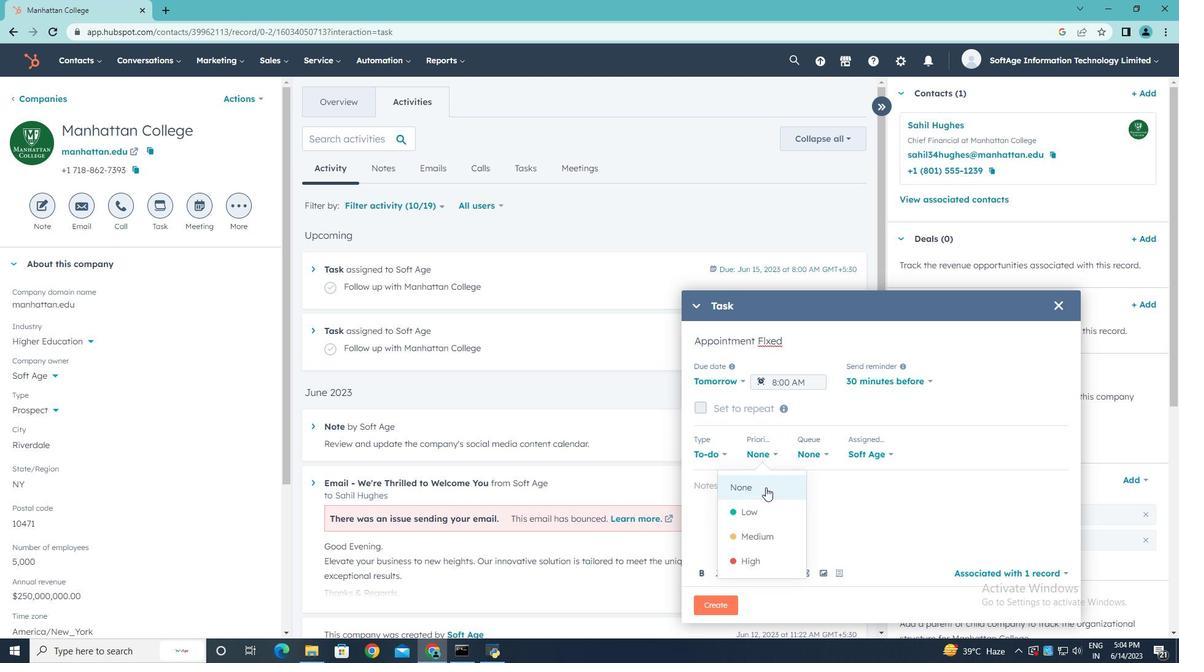 
Action: Mouse pressed left at (756, 516)
Screenshot: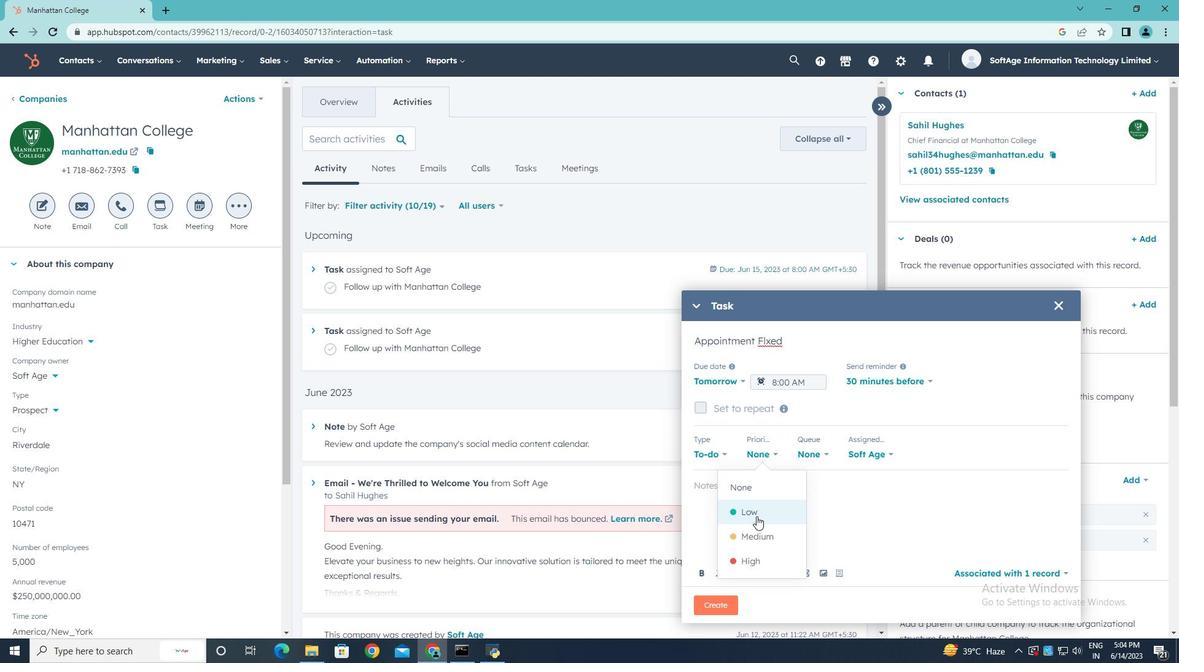 
Action: Mouse moved to (742, 484)
Screenshot: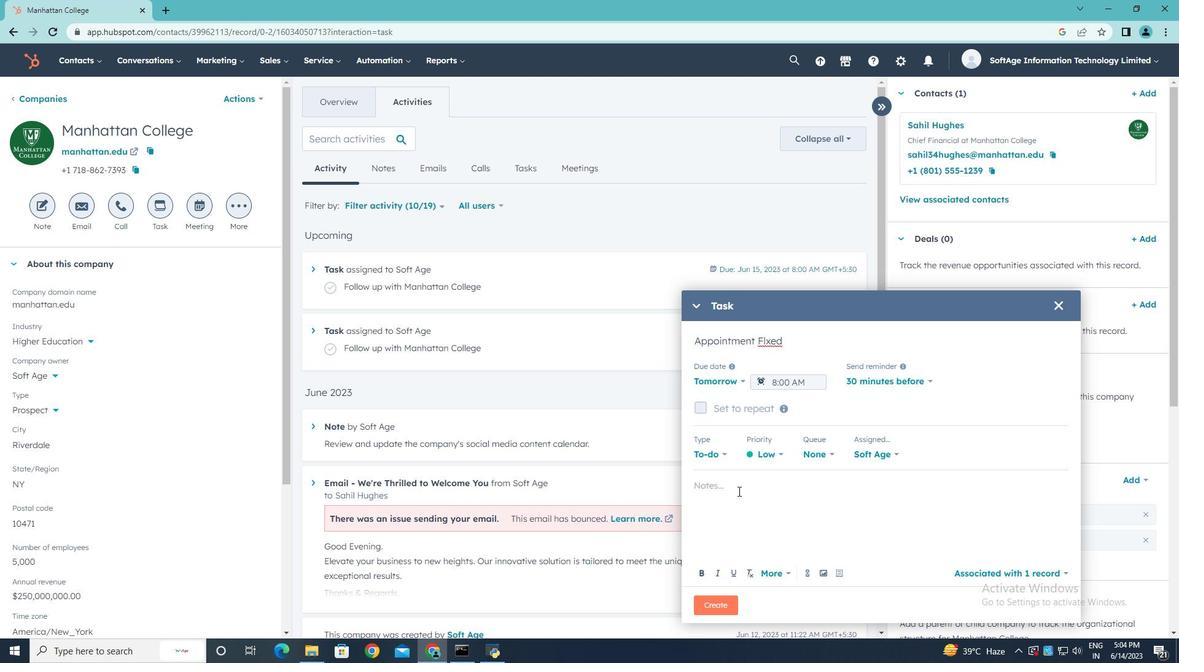 
Action: Mouse pressed left at (742, 484)
Screenshot: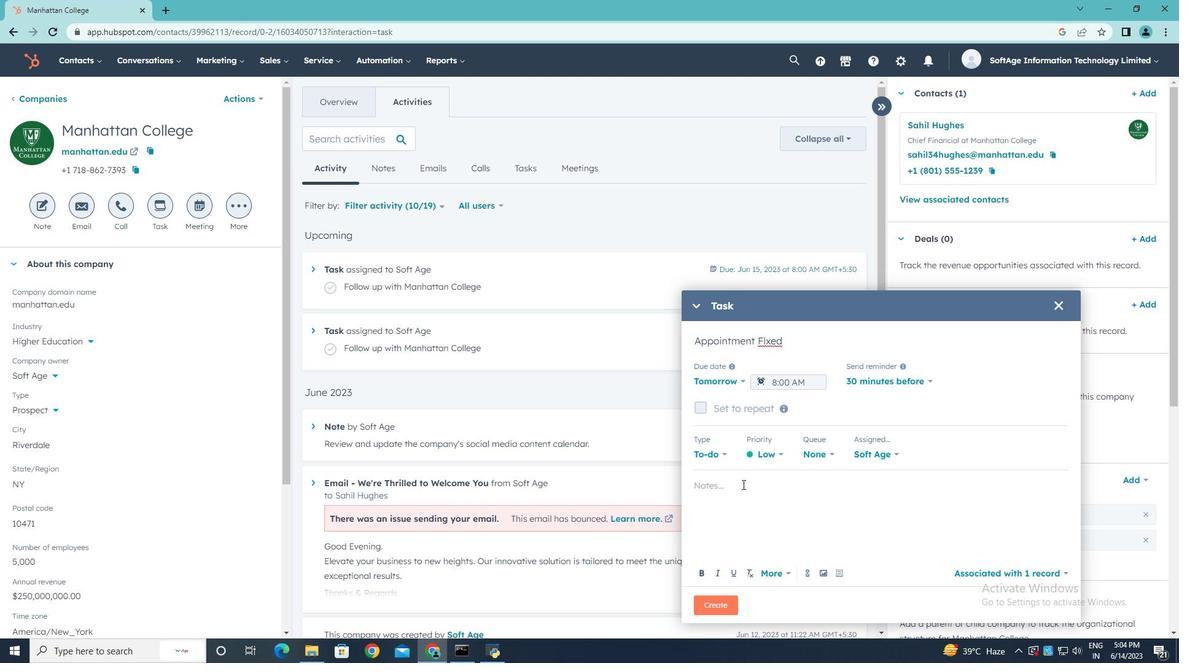 
Action: Key pressed <Key.shift>Review<Key.space>the<Key.space>attached<Key.space>proposal<Key.space>before<Key.space>the<Key.space>meeting<Key.space>and<Key.space>highlight<Key.space>the<Key.space>key<Key.space>benefits<Key.space>fot<Key.backspace>r<Key.space>the<Key.space>client..
Screenshot: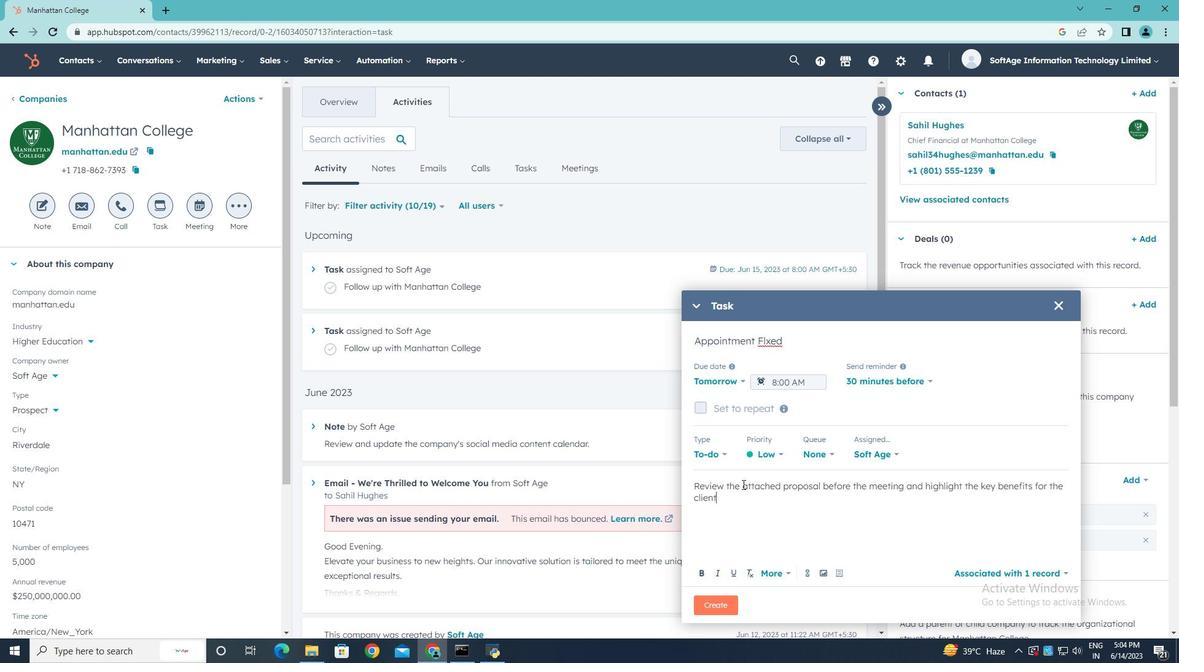 
Action: Mouse moved to (708, 601)
Screenshot: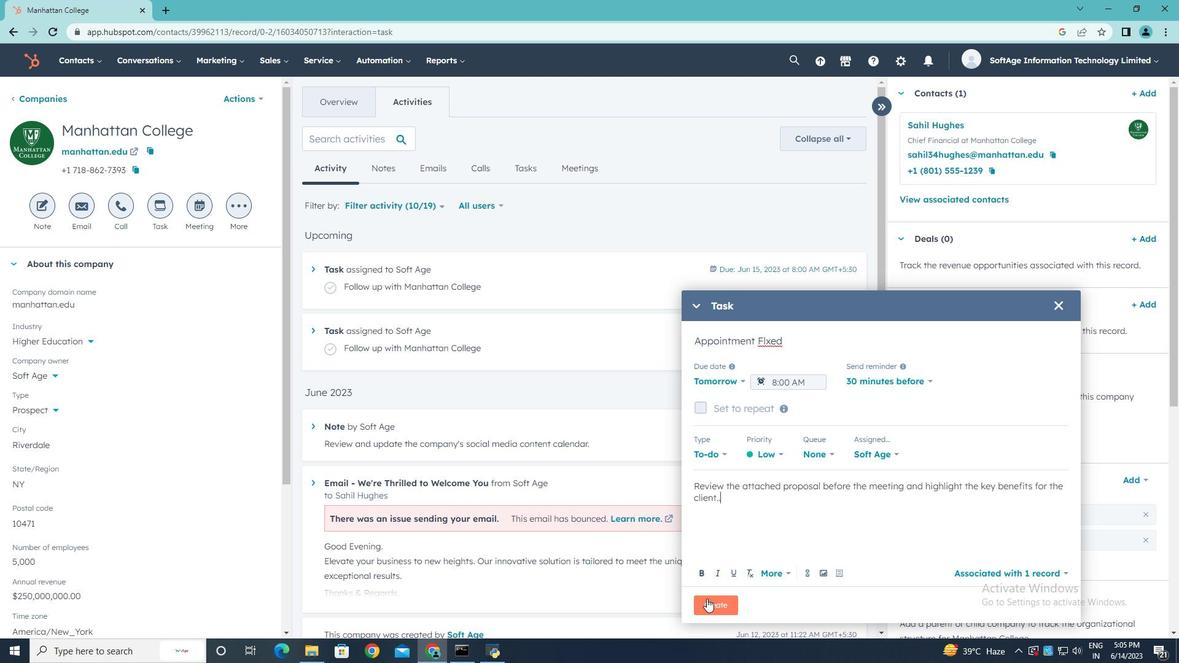 
Action: Mouse pressed left at (708, 601)
Screenshot: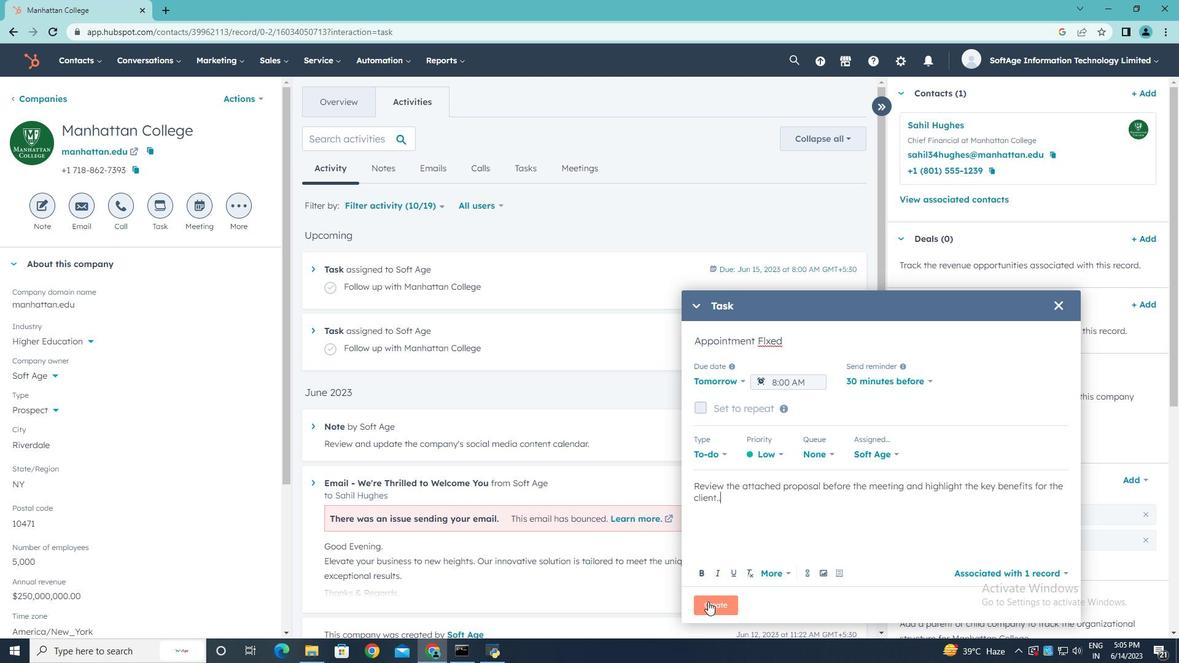 
